 Task: Search one way flight ticket for 5 adults, 2 children, 1 infant in seat and 1 infant on lap in economy from Provo: Provo Municipal Airport to Laramie: Laramie Regional Airport on 8-3-2023. Number of bags: 10 checked bags. Price is upto 73000. Outbound departure time preference is 10:30.
Action: Mouse moved to (319, 127)
Screenshot: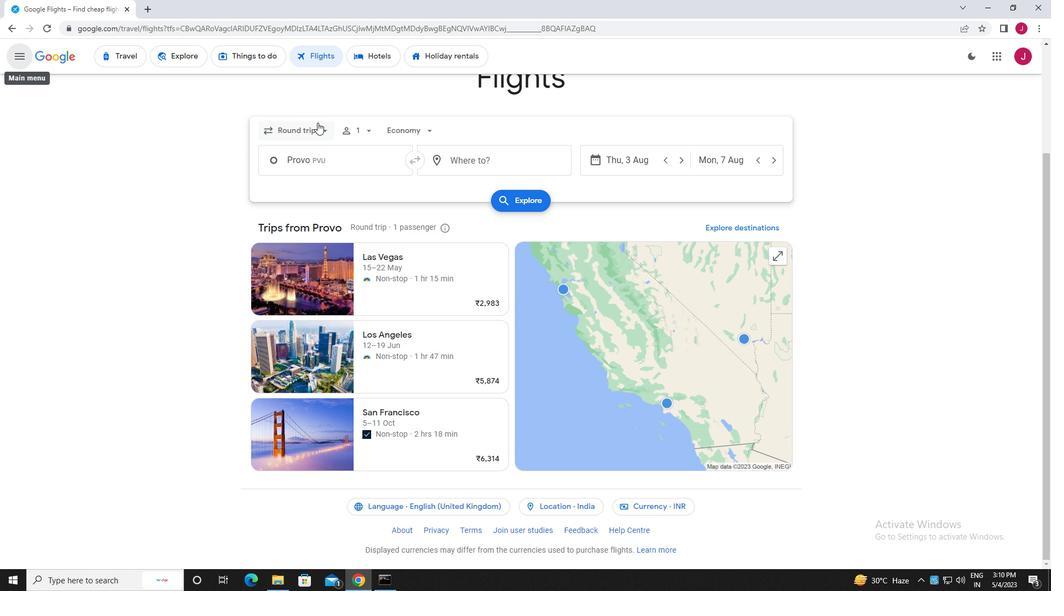 
Action: Mouse pressed left at (319, 127)
Screenshot: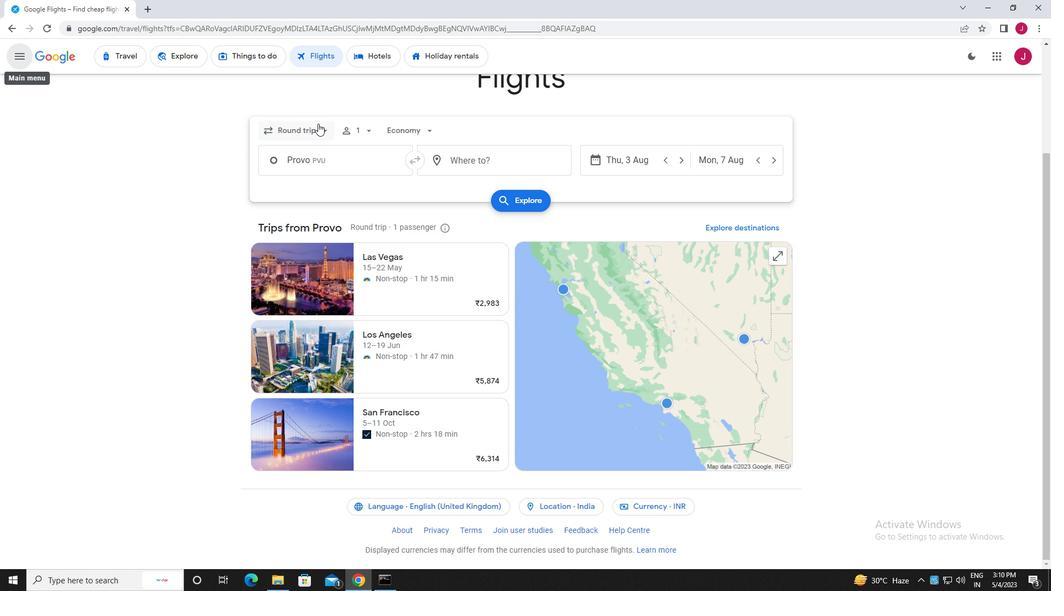 
Action: Mouse moved to (320, 180)
Screenshot: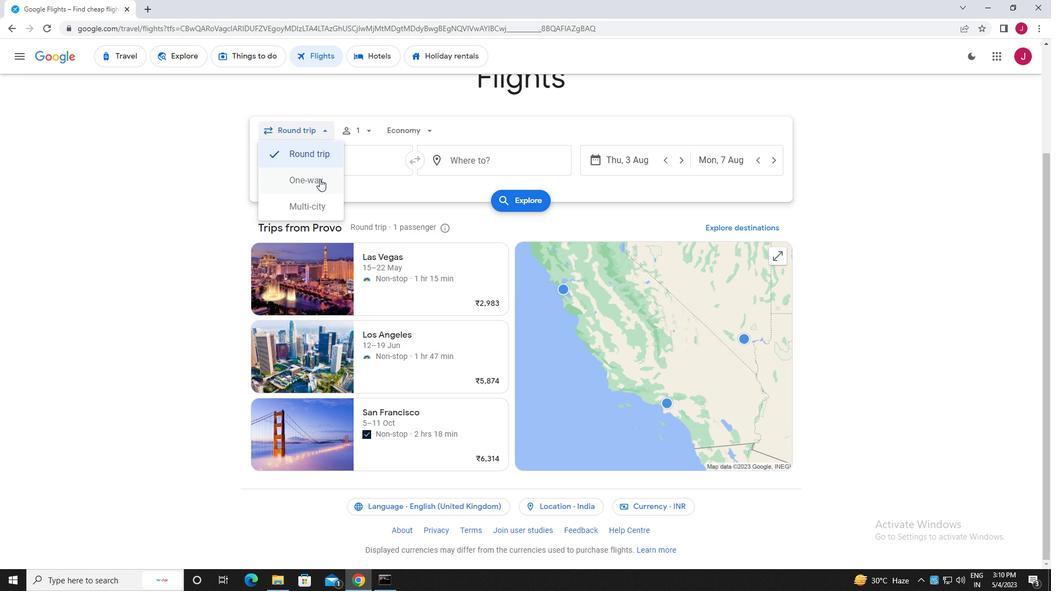 
Action: Mouse pressed left at (320, 180)
Screenshot: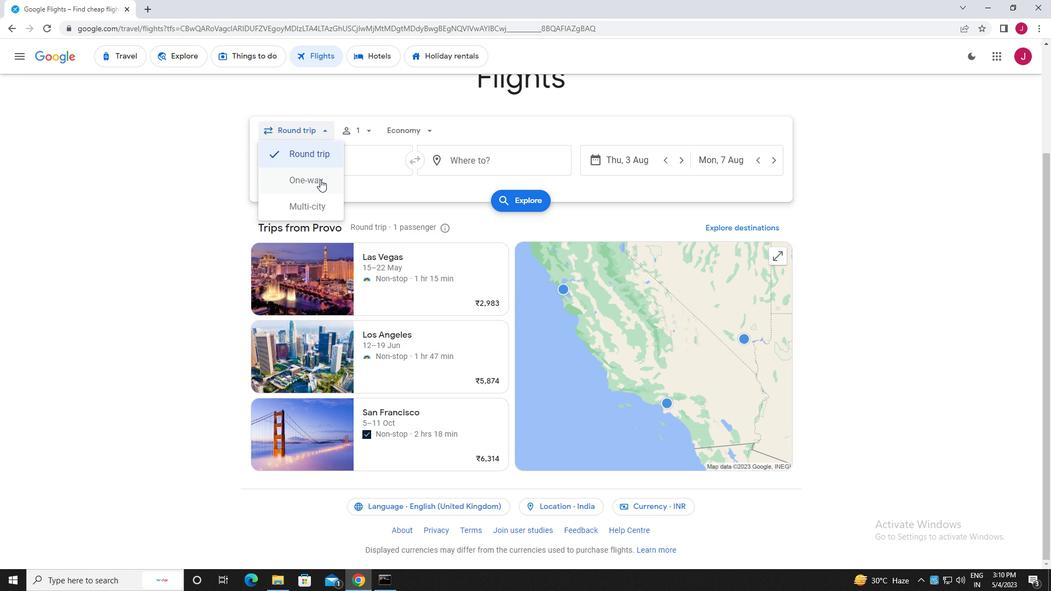 
Action: Mouse moved to (360, 133)
Screenshot: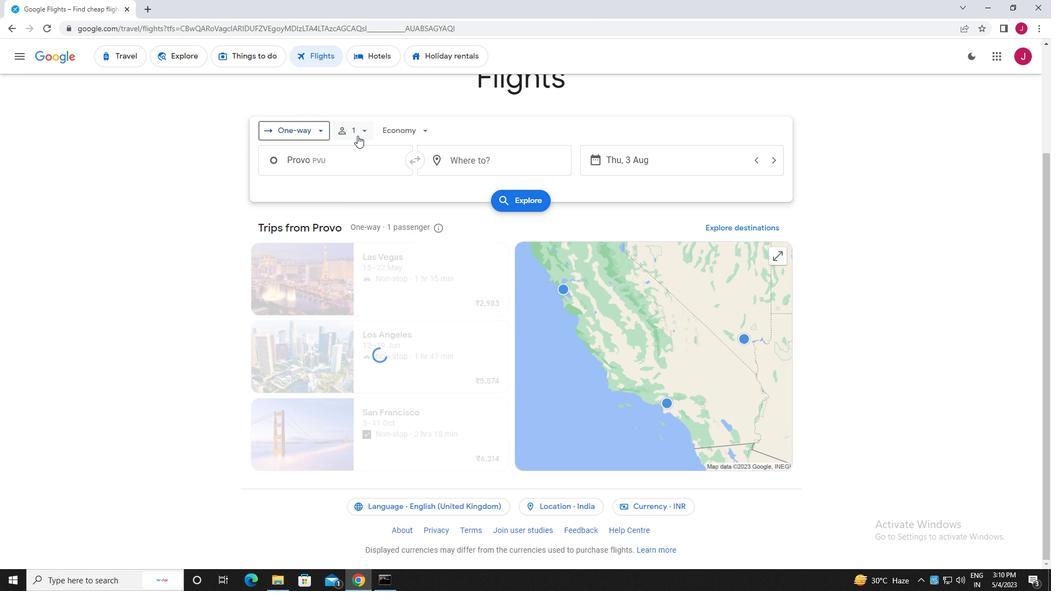 
Action: Mouse pressed left at (360, 133)
Screenshot: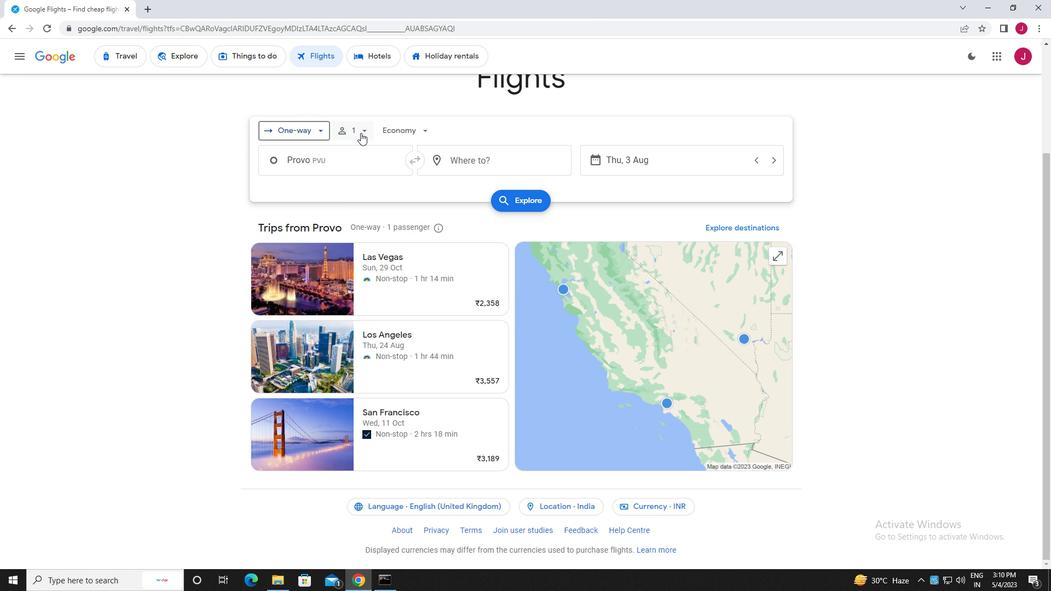 
Action: Mouse moved to (452, 156)
Screenshot: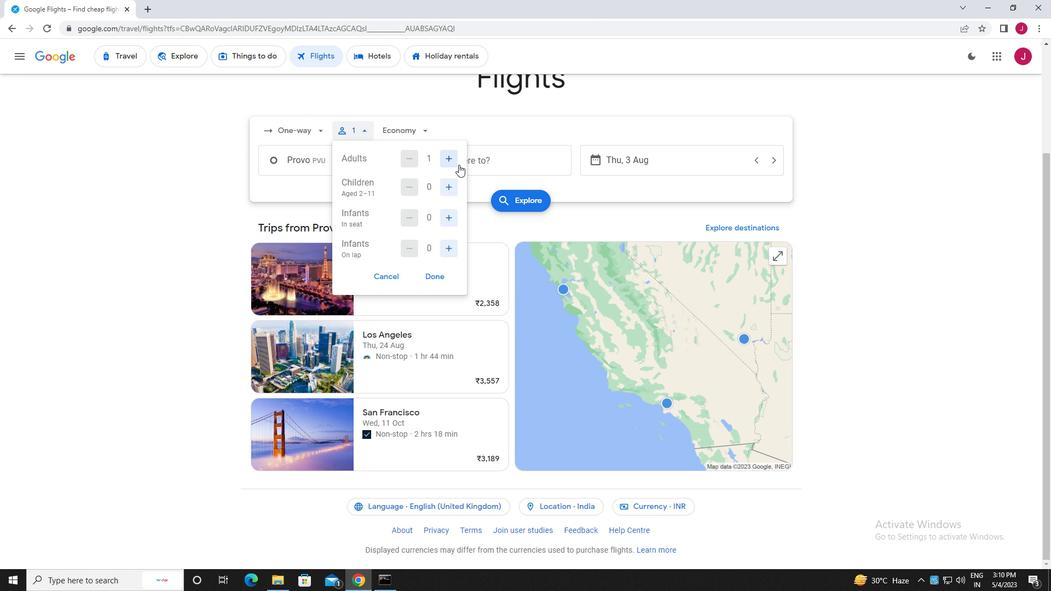 
Action: Mouse pressed left at (452, 156)
Screenshot: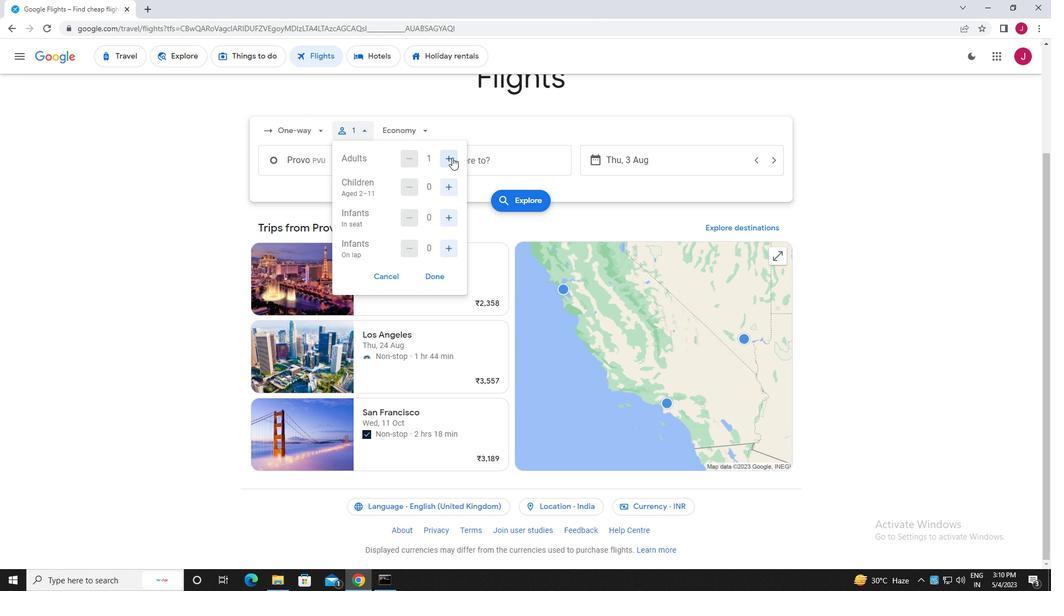 
Action: Mouse pressed left at (452, 156)
Screenshot: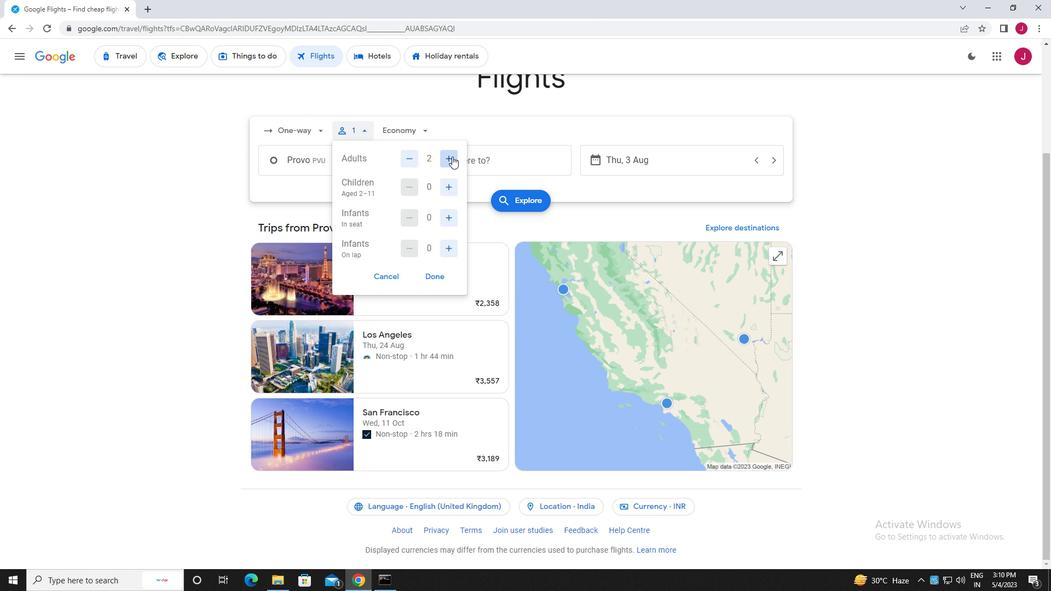 
Action: Mouse pressed left at (452, 156)
Screenshot: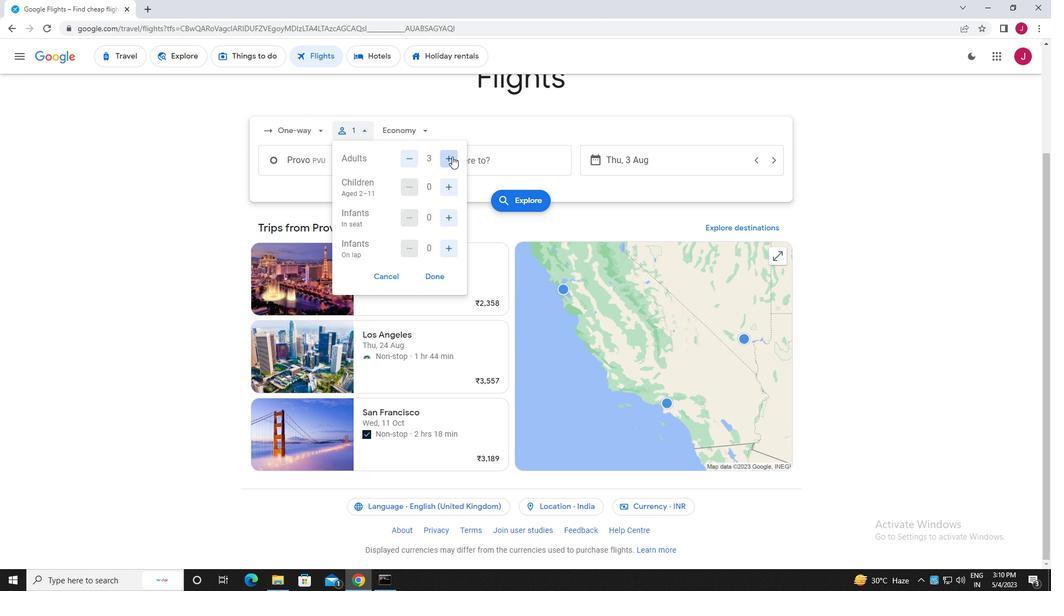 
Action: Mouse pressed left at (452, 156)
Screenshot: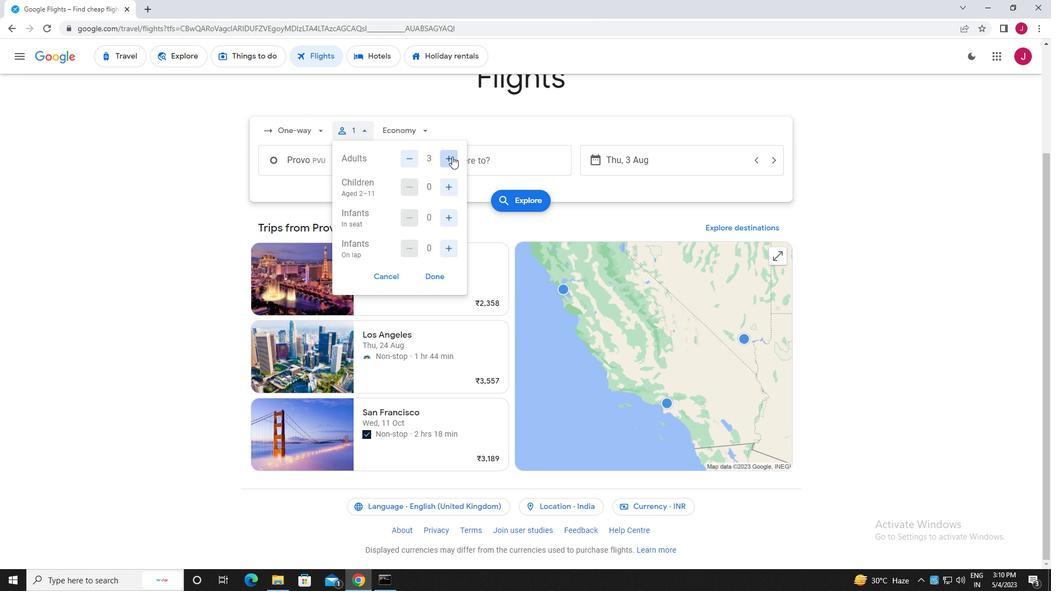 
Action: Mouse moved to (449, 189)
Screenshot: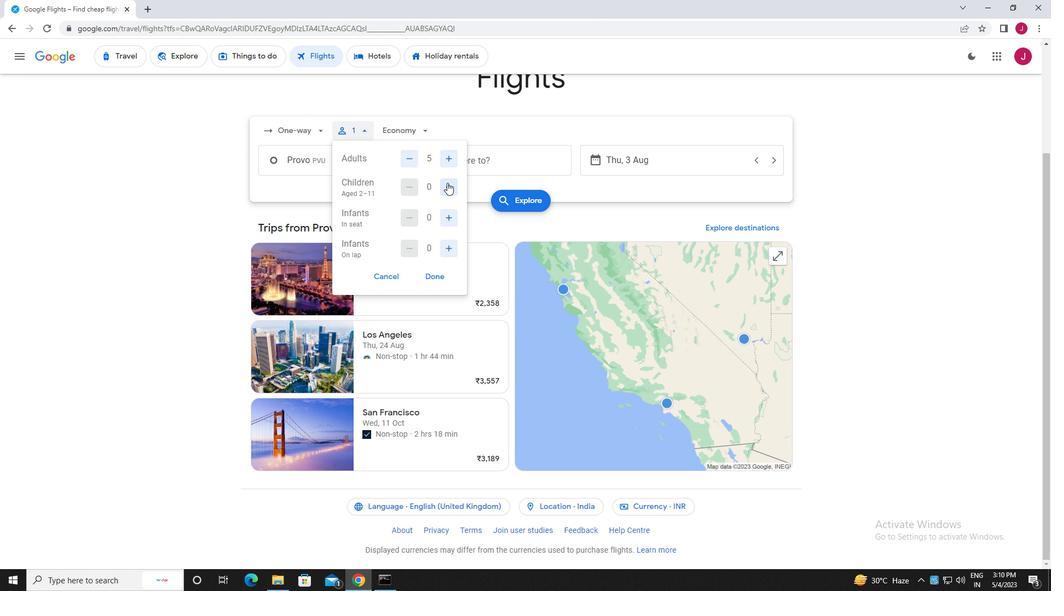 
Action: Mouse pressed left at (449, 189)
Screenshot: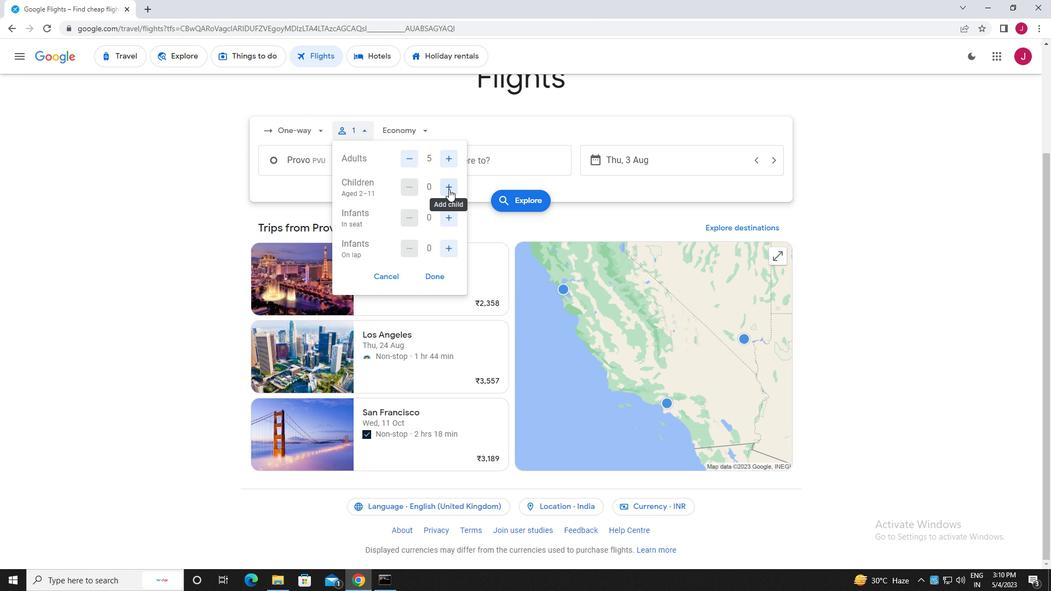 
Action: Mouse pressed left at (449, 189)
Screenshot: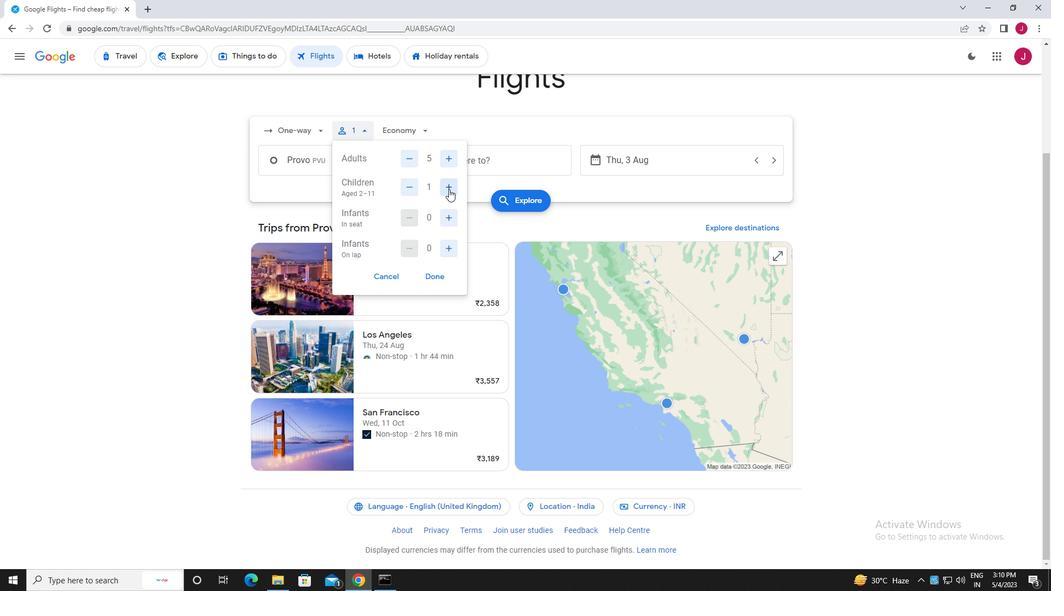 
Action: Mouse moved to (448, 220)
Screenshot: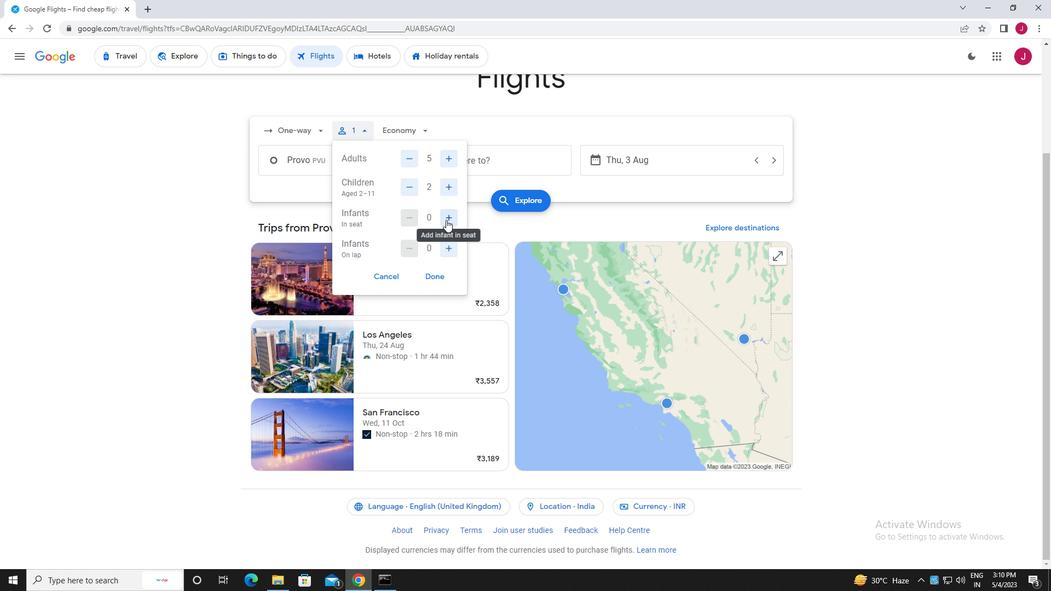 
Action: Mouse pressed left at (448, 220)
Screenshot: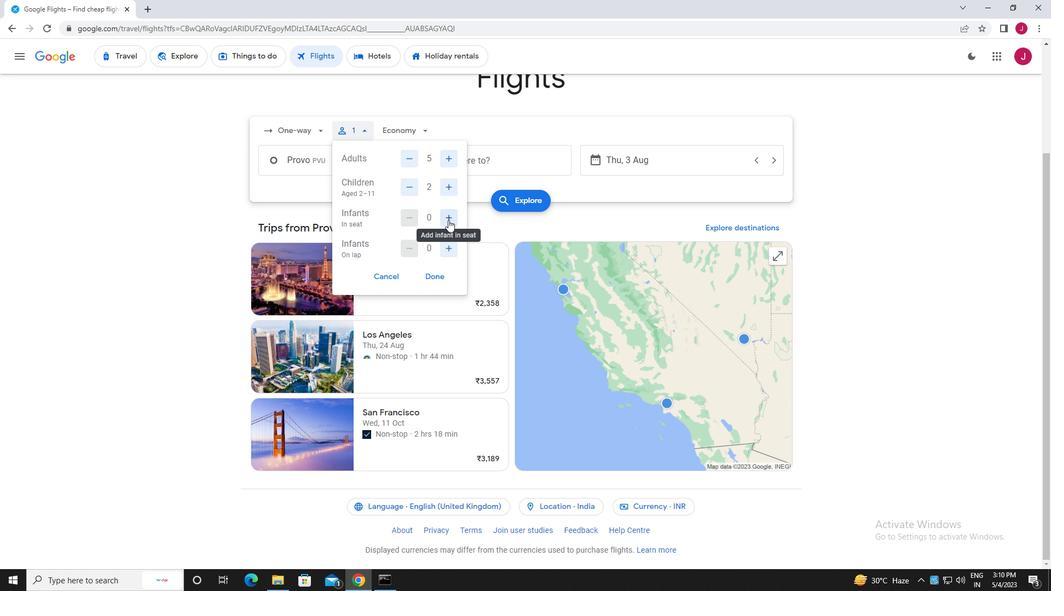 
Action: Mouse moved to (449, 249)
Screenshot: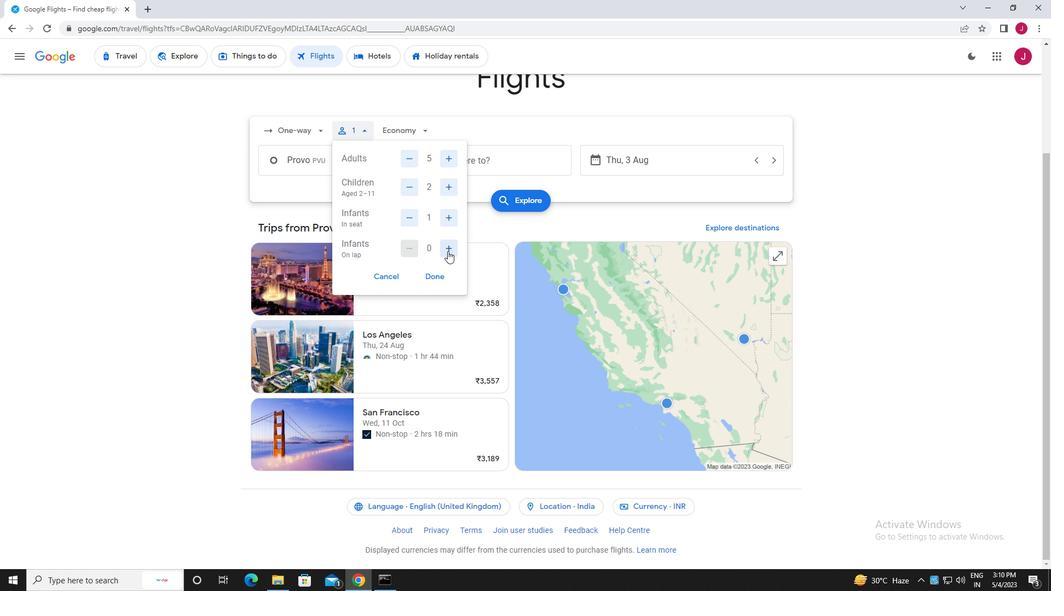 
Action: Mouse pressed left at (449, 249)
Screenshot: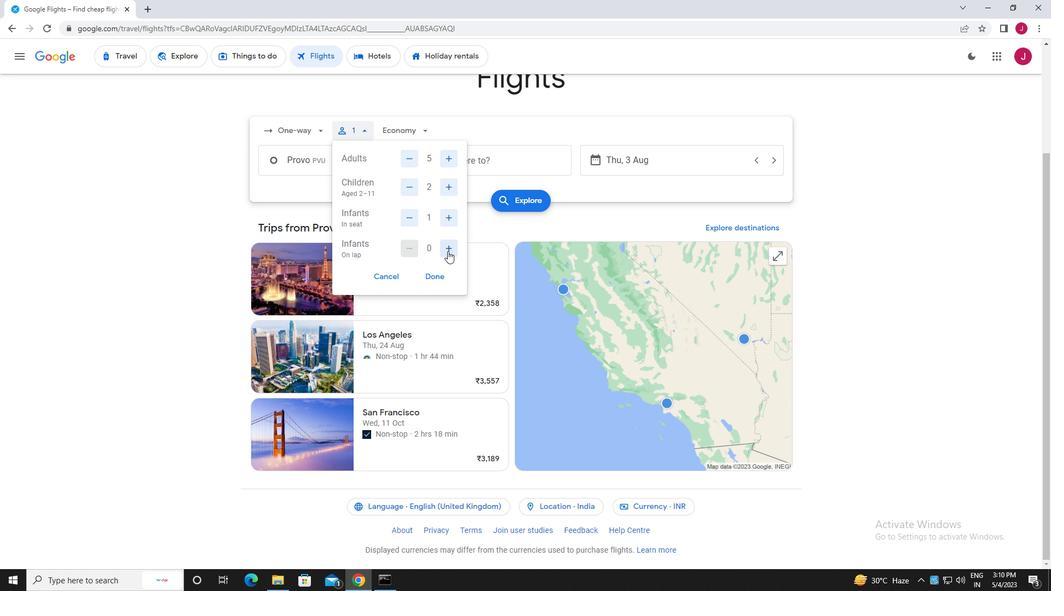 
Action: Mouse moved to (434, 277)
Screenshot: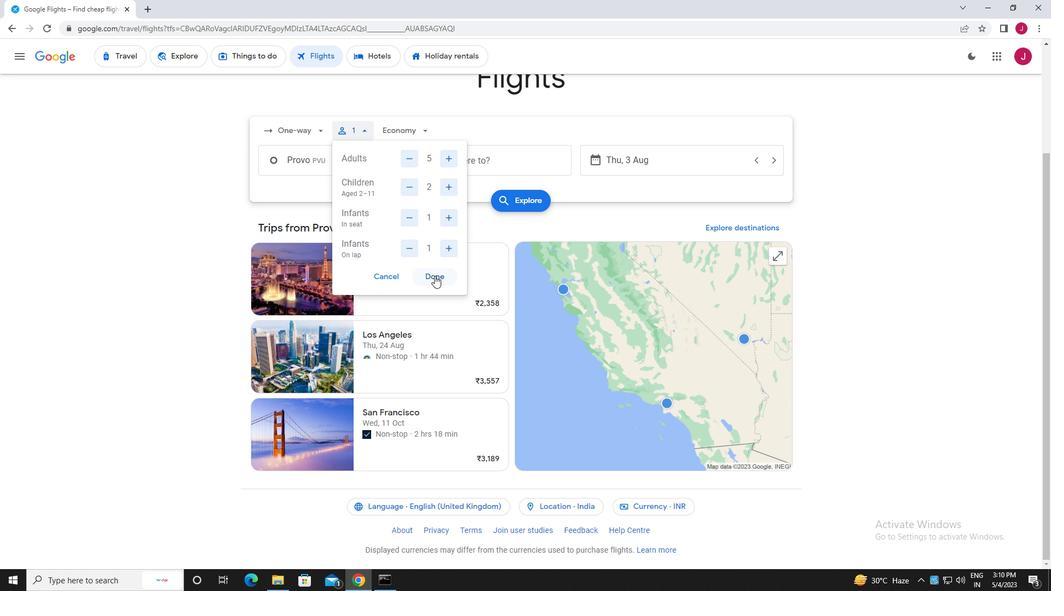 
Action: Mouse pressed left at (434, 277)
Screenshot: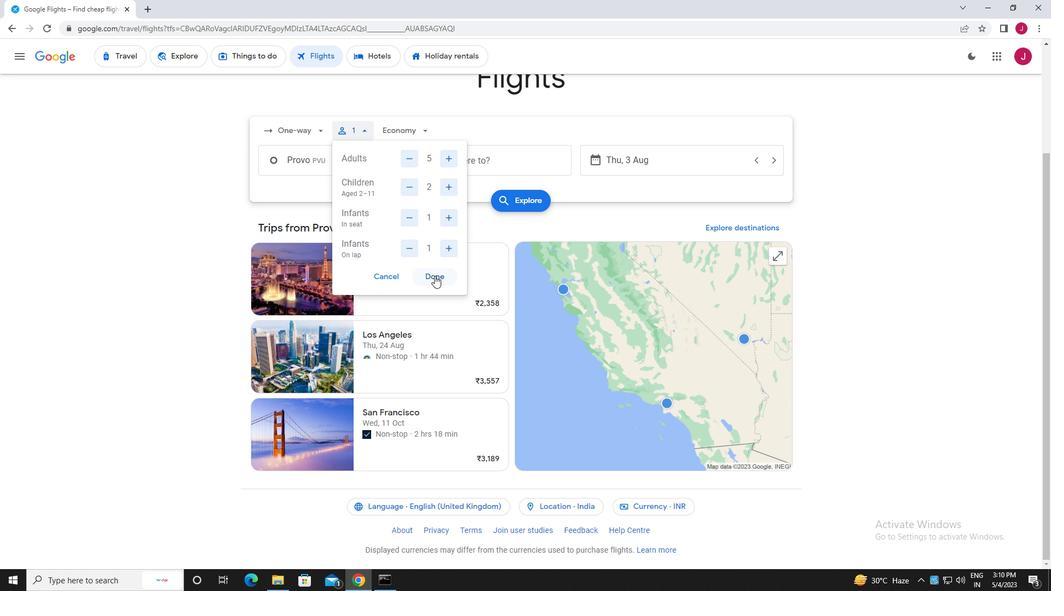 
Action: Mouse moved to (421, 130)
Screenshot: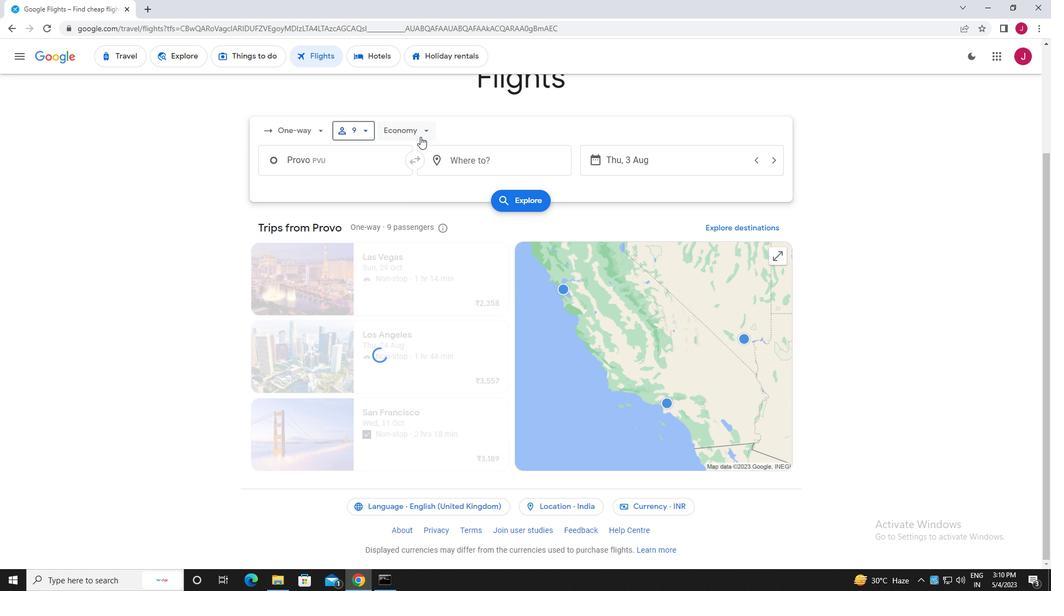 
Action: Mouse pressed left at (421, 130)
Screenshot: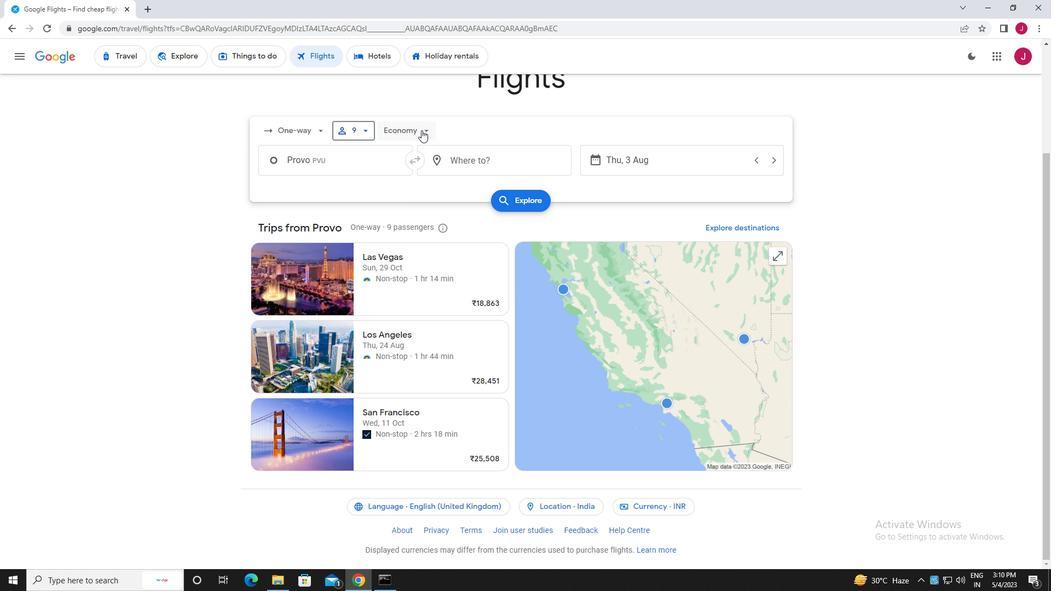 
Action: Mouse moved to (432, 159)
Screenshot: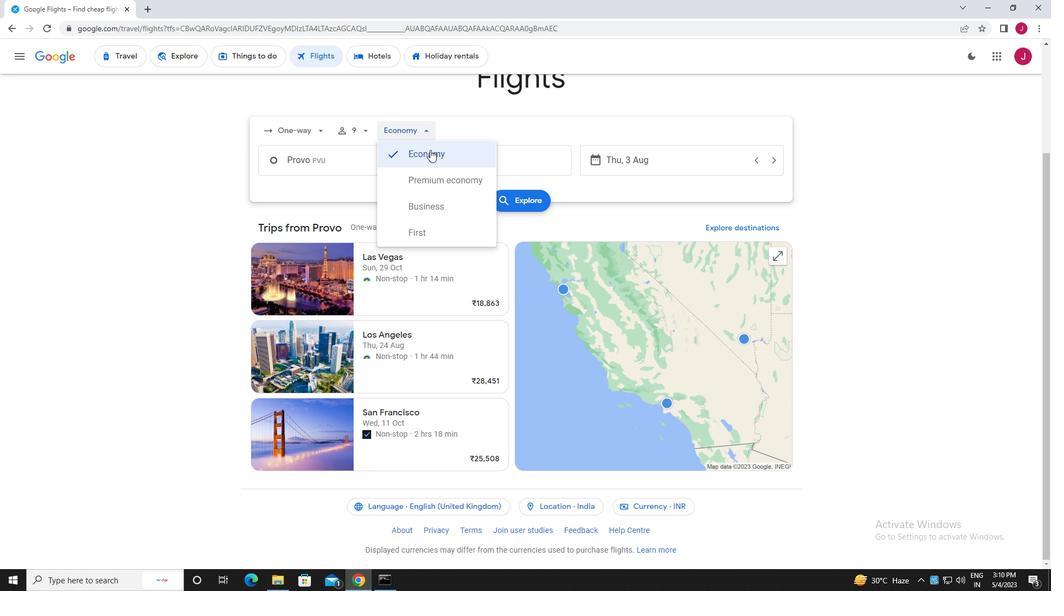 
Action: Mouse pressed left at (432, 159)
Screenshot: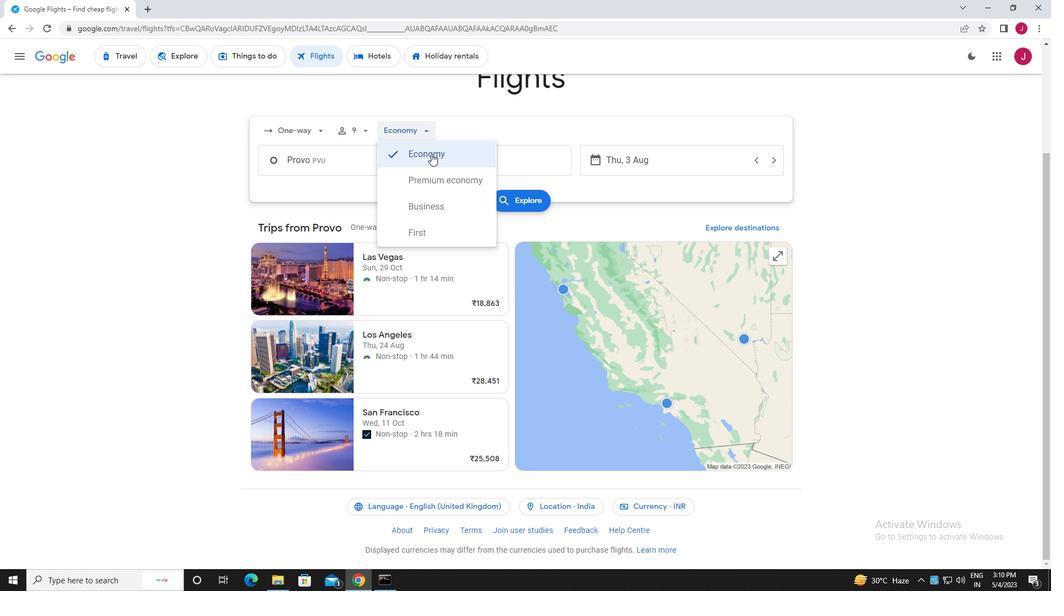 
Action: Mouse moved to (350, 166)
Screenshot: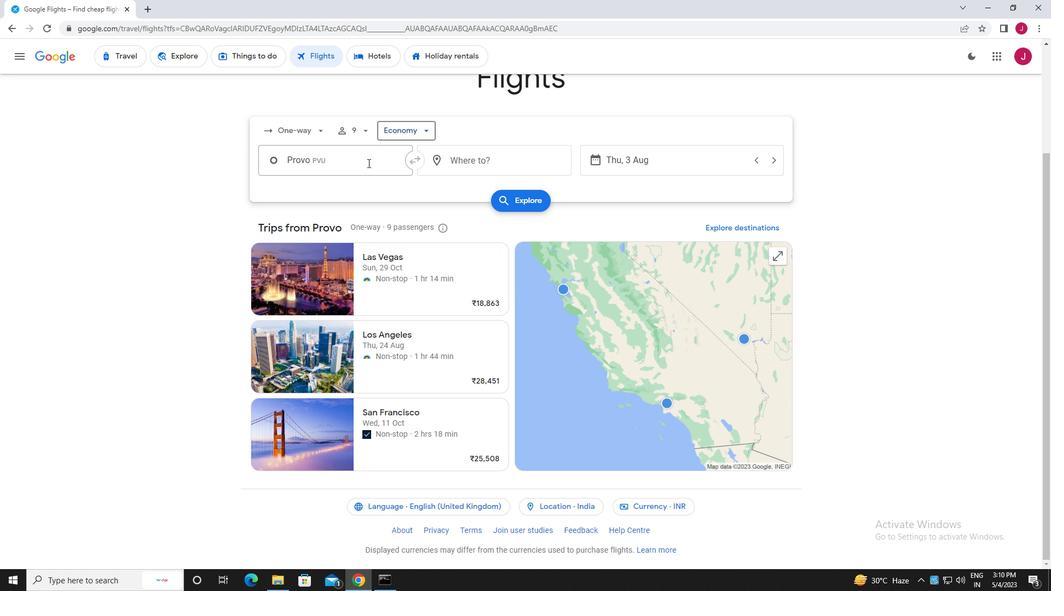 
Action: Mouse pressed left at (350, 166)
Screenshot: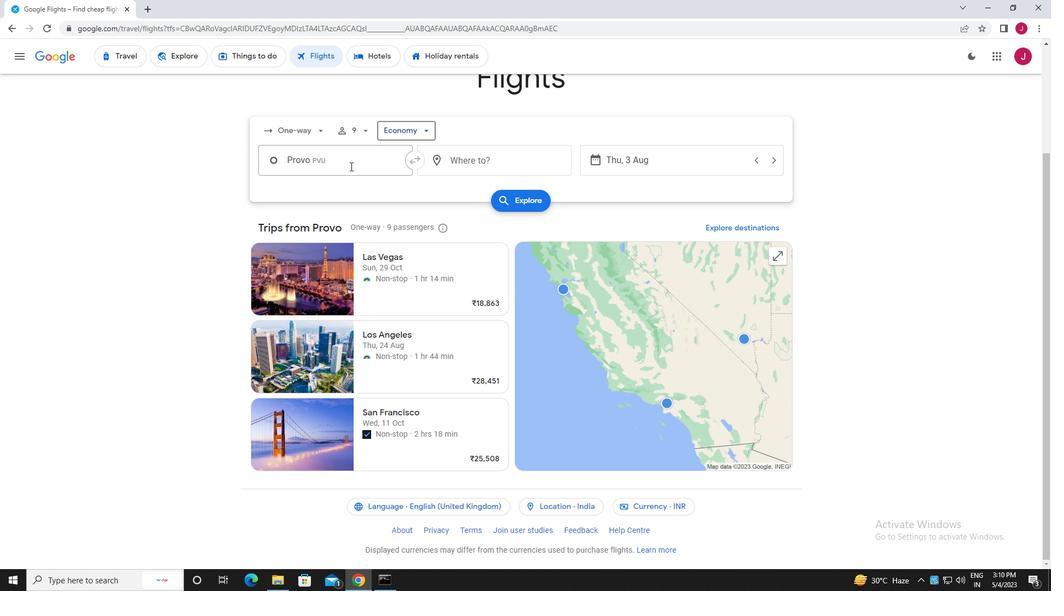 
Action: Mouse moved to (355, 165)
Screenshot: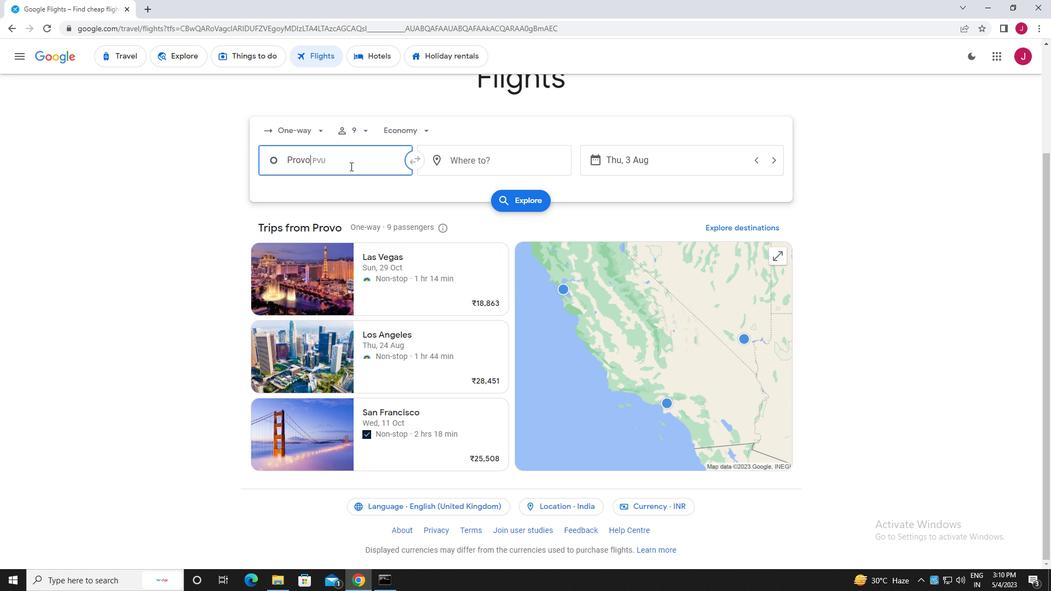 
Action: Key pressed provo
Screenshot: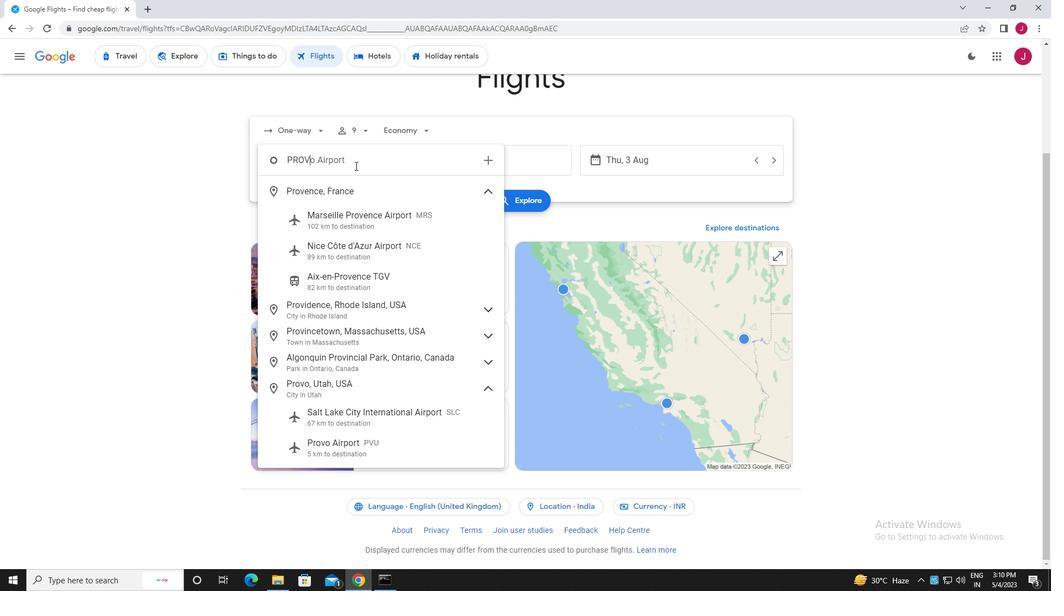 
Action: Mouse moved to (376, 245)
Screenshot: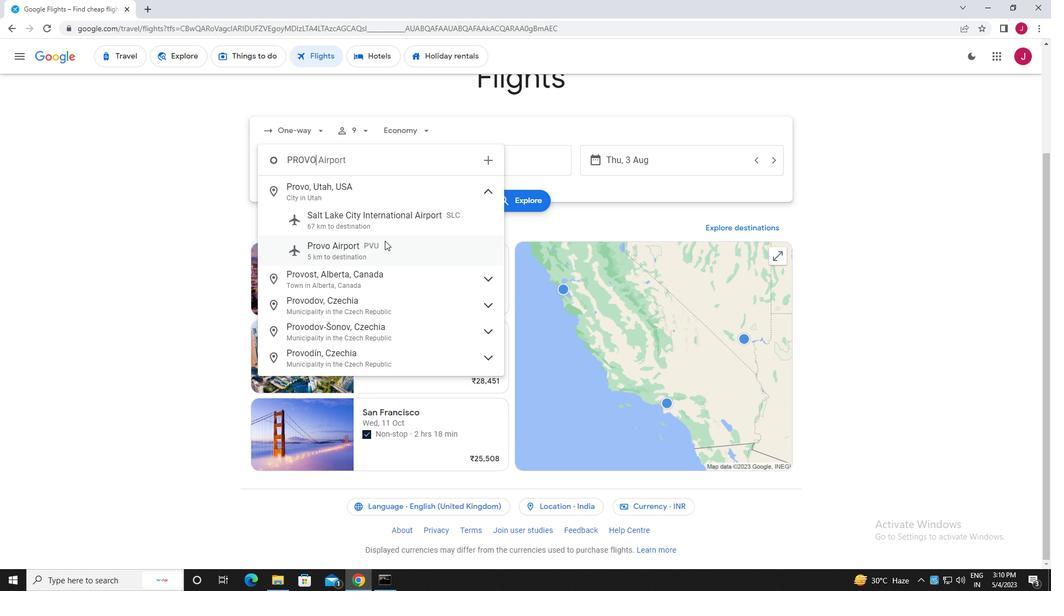 
Action: Mouse pressed left at (376, 245)
Screenshot: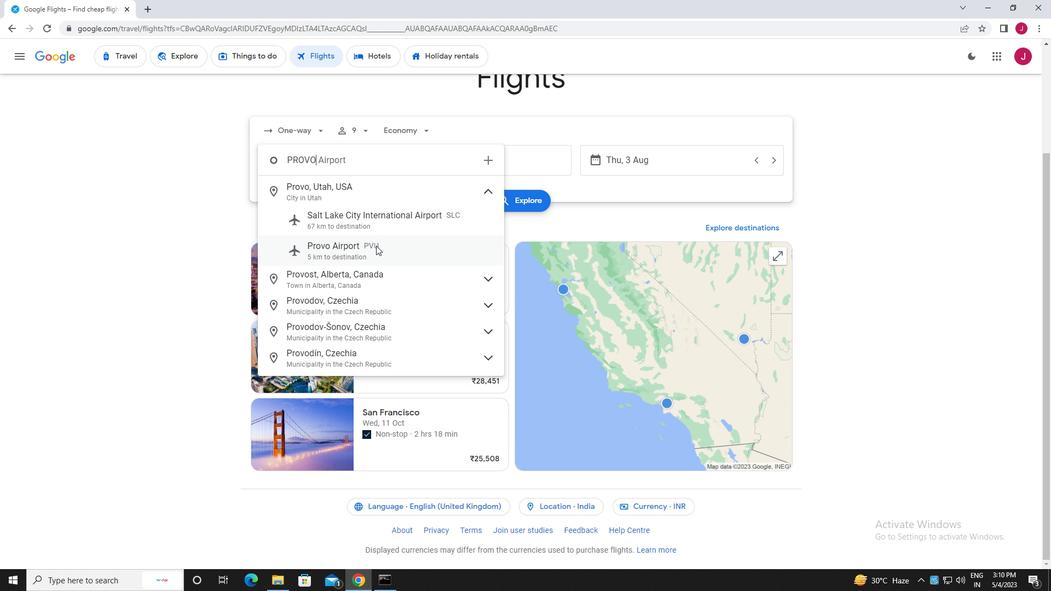 
Action: Mouse moved to (494, 165)
Screenshot: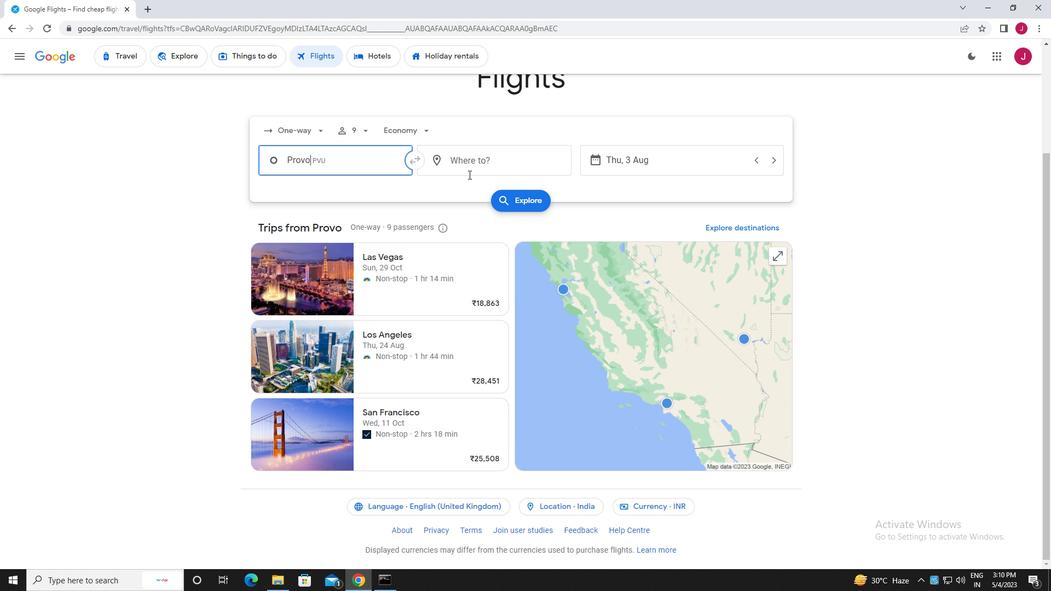 
Action: Mouse pressed left at (494, 165)
Screenshot: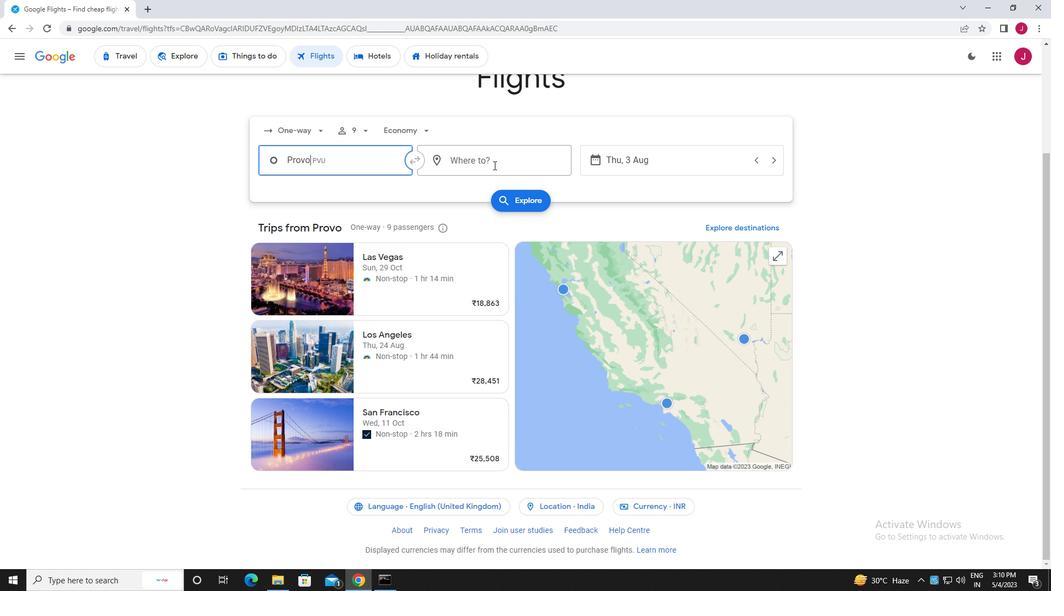 
Action: Mouse moved to (494, 165)
Screenshot: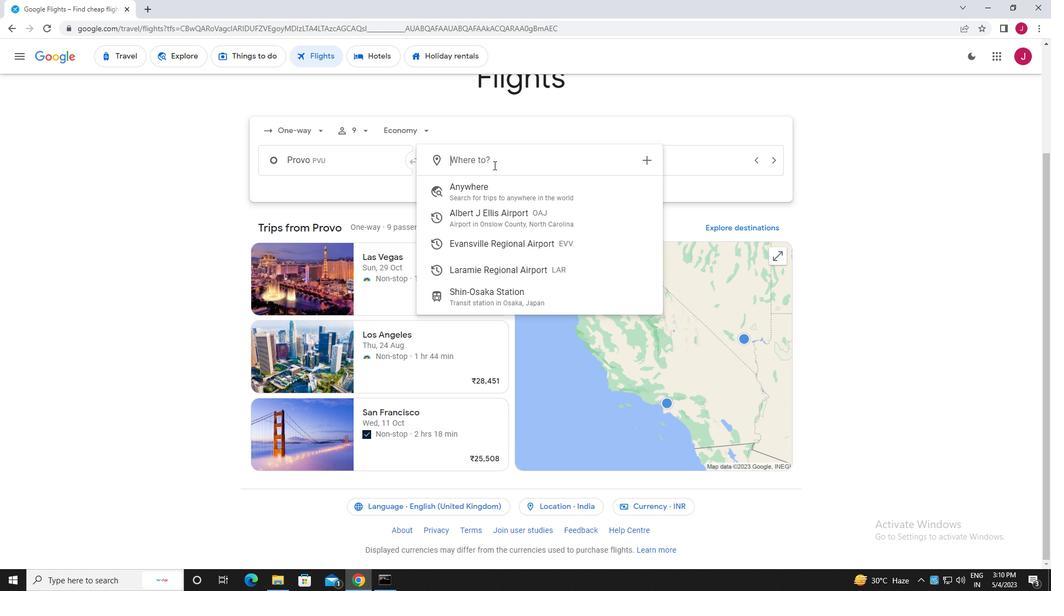 
Action: Key pressed laram
Screenshot: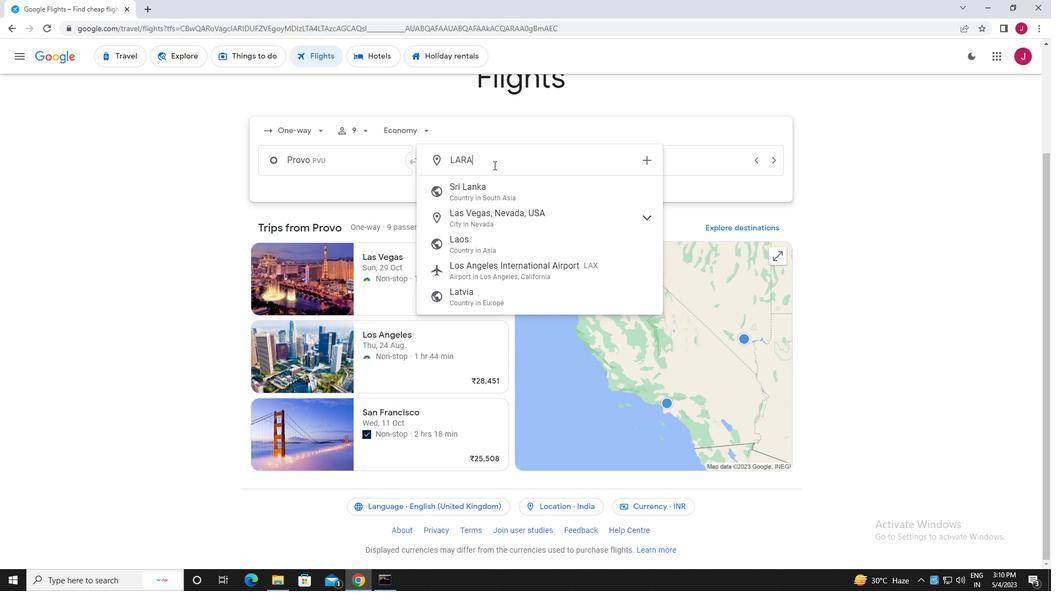 
Action: Mouse moved to (503, 259)
Screenshot: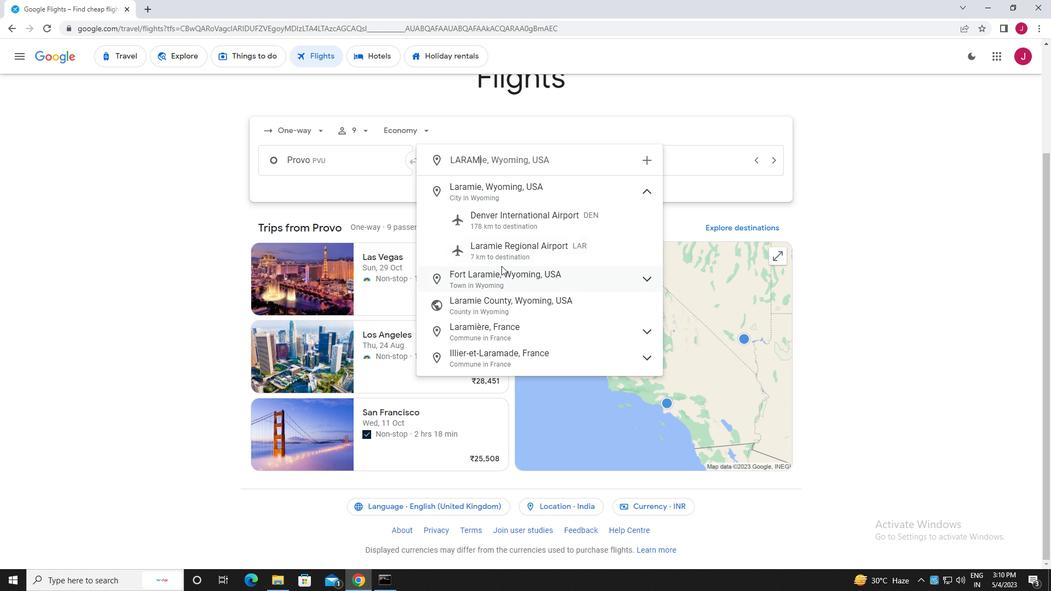 
Action: Mouse pressed left at (503, 259)
Screenshot: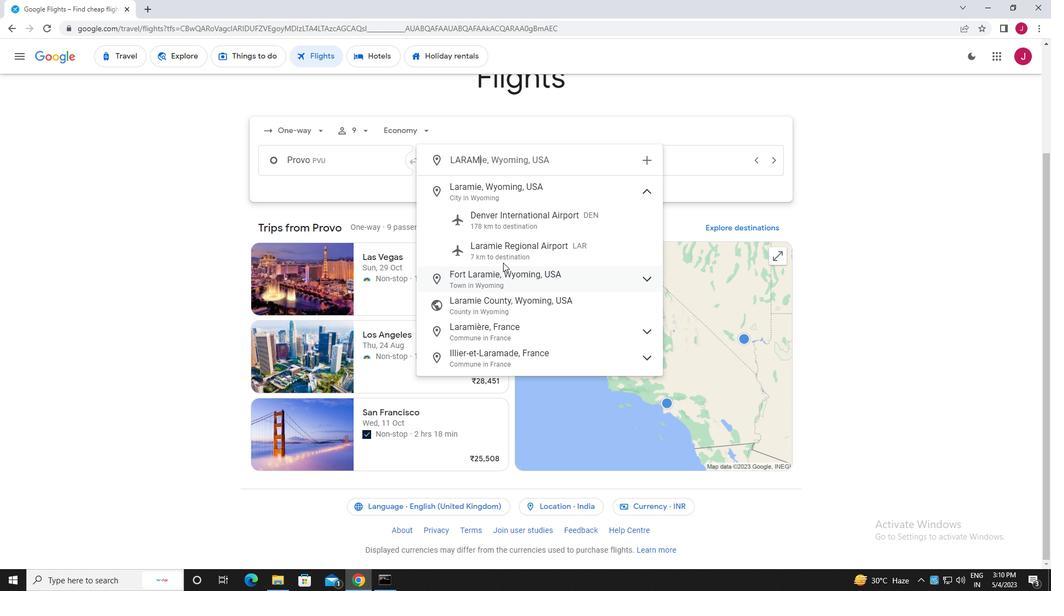 
Action: Mouse moved to (640, 159)
Screenshot: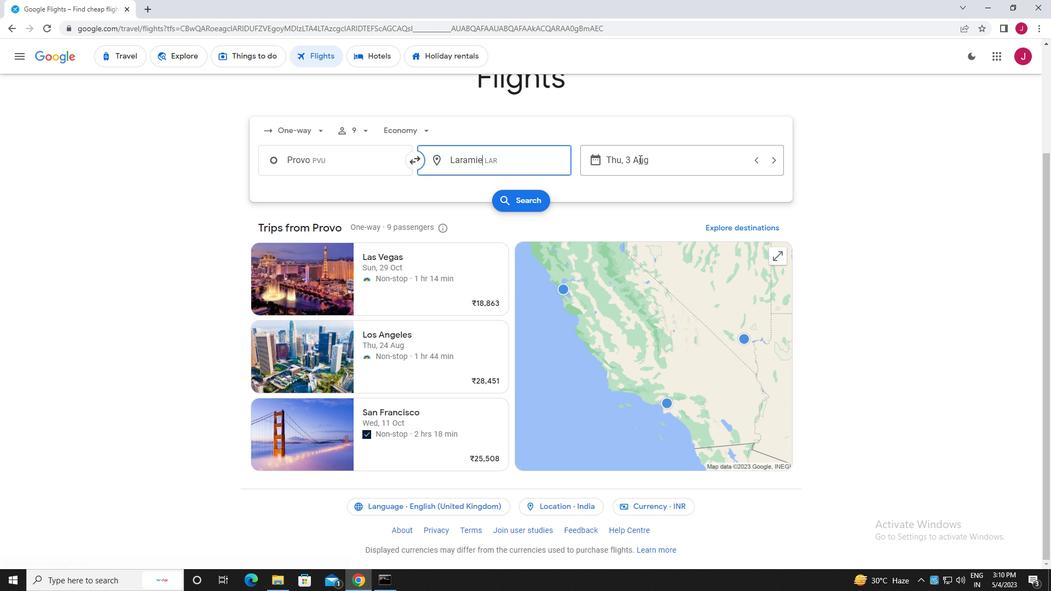 
Action: Mouse pressed left at (640, 159)
Screenshot: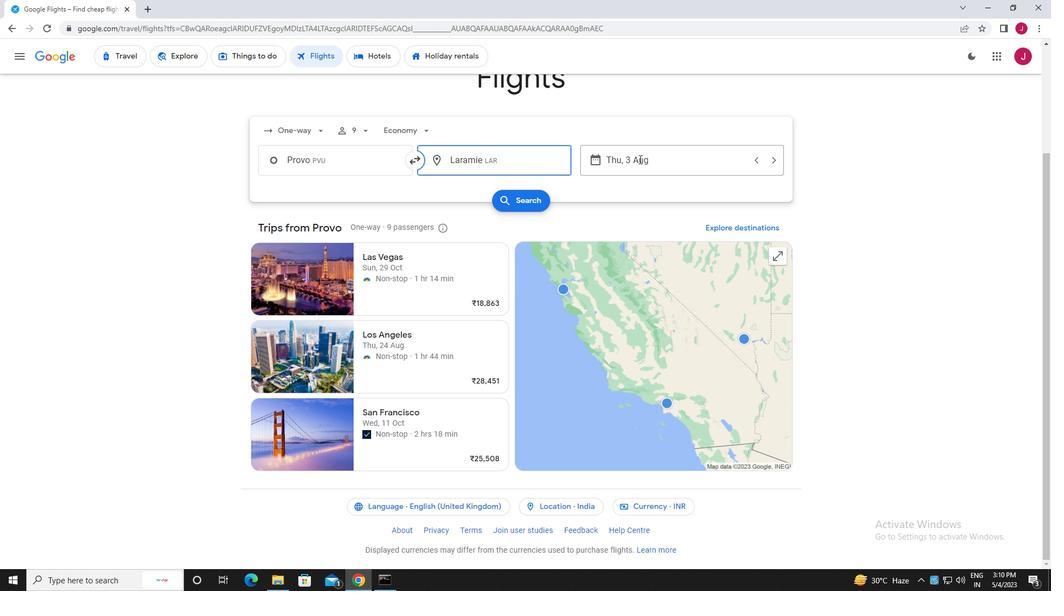 
Action: Mouse moved to (497, 244)
Screenshot: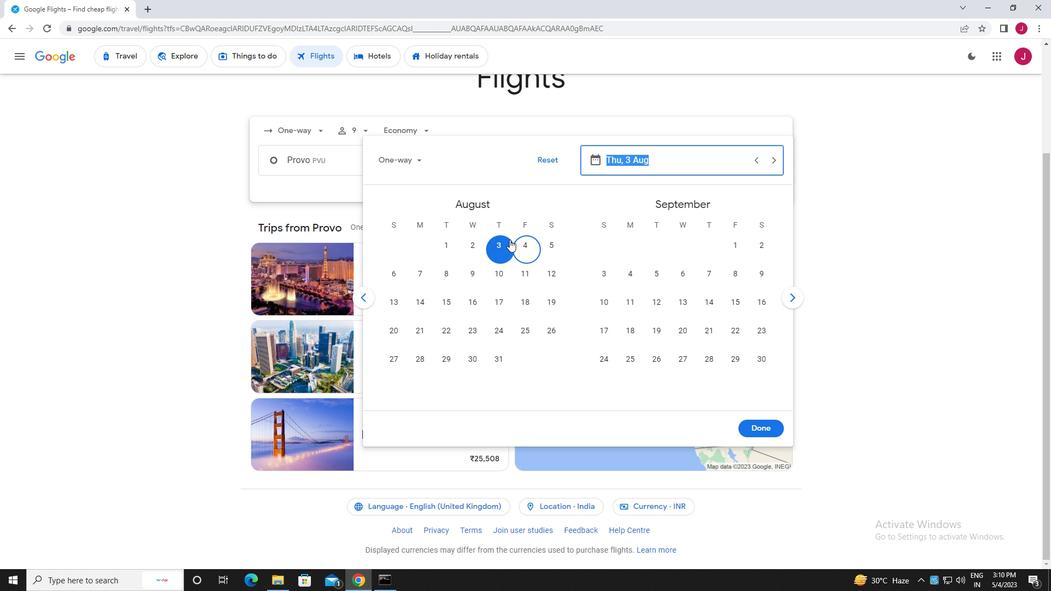 
Action: Mouse pressed left at (497, 244)
Screenshot: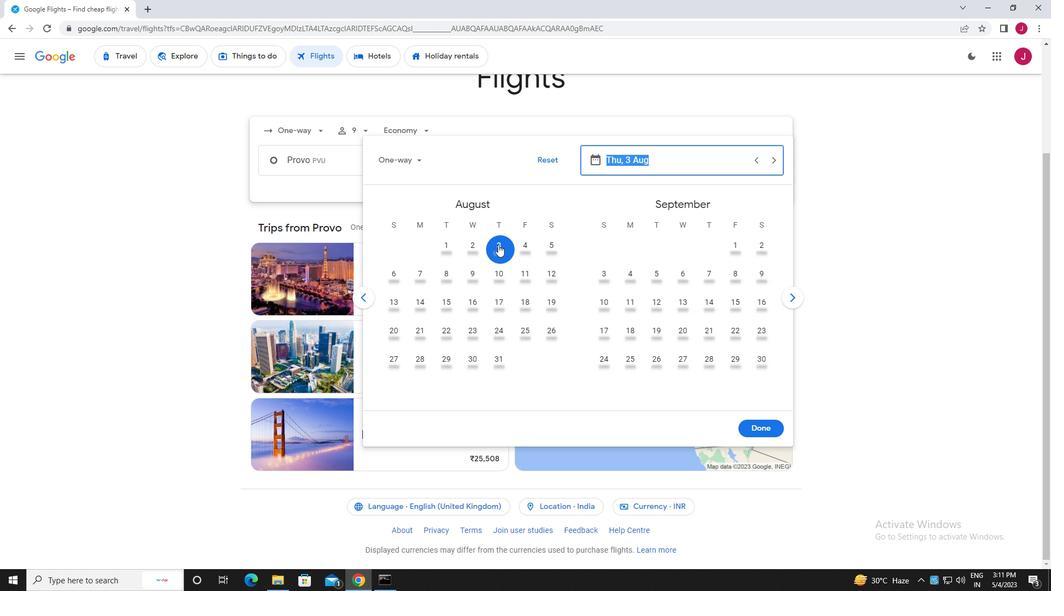 
Action: Mouse moved to (765, 425)
Screenshot: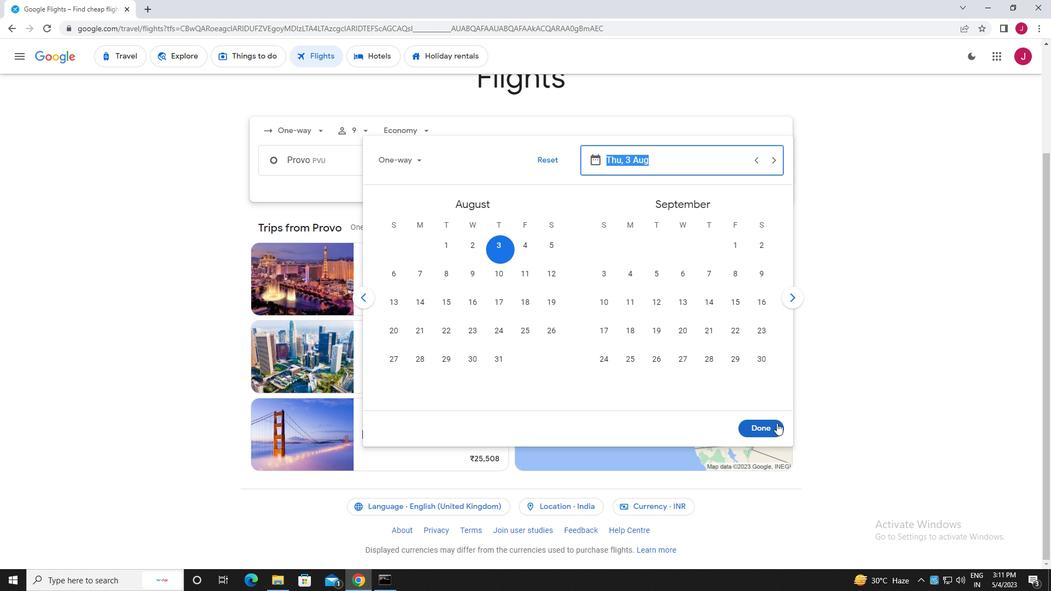 
Action: Mouse pressed left at (765, 425)
Screenshot: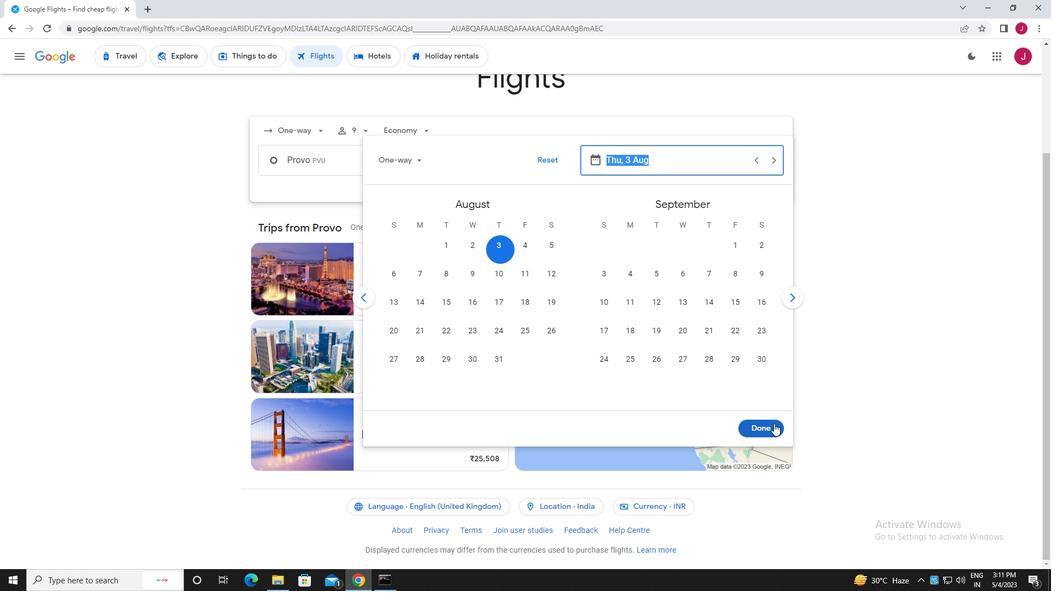 
Action: Mouse moved to (525, 197)
Screenshot: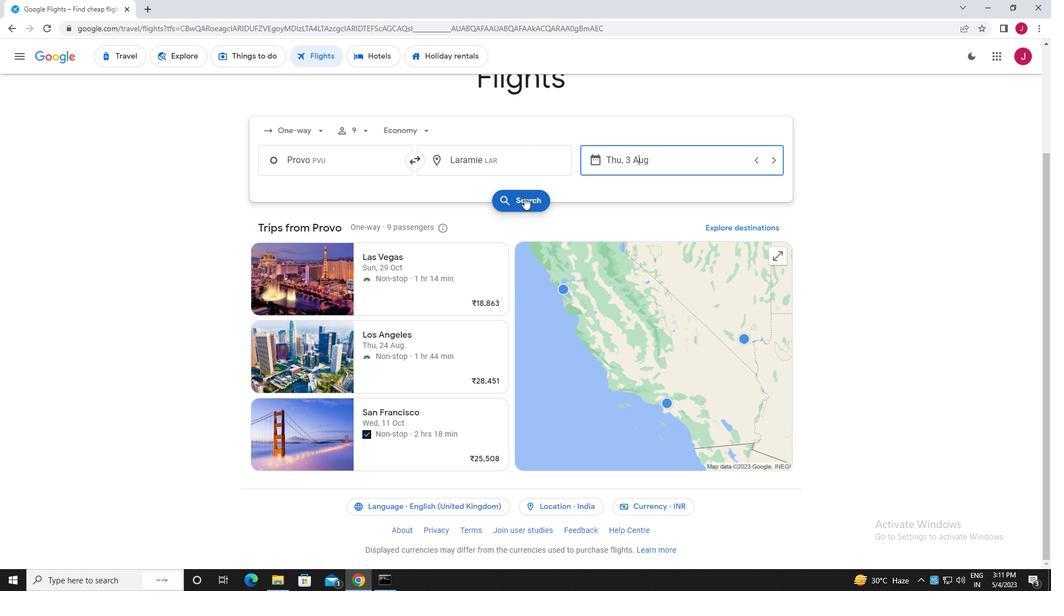 
Action: Mouse pressed left at (525, 197)
Screenshot: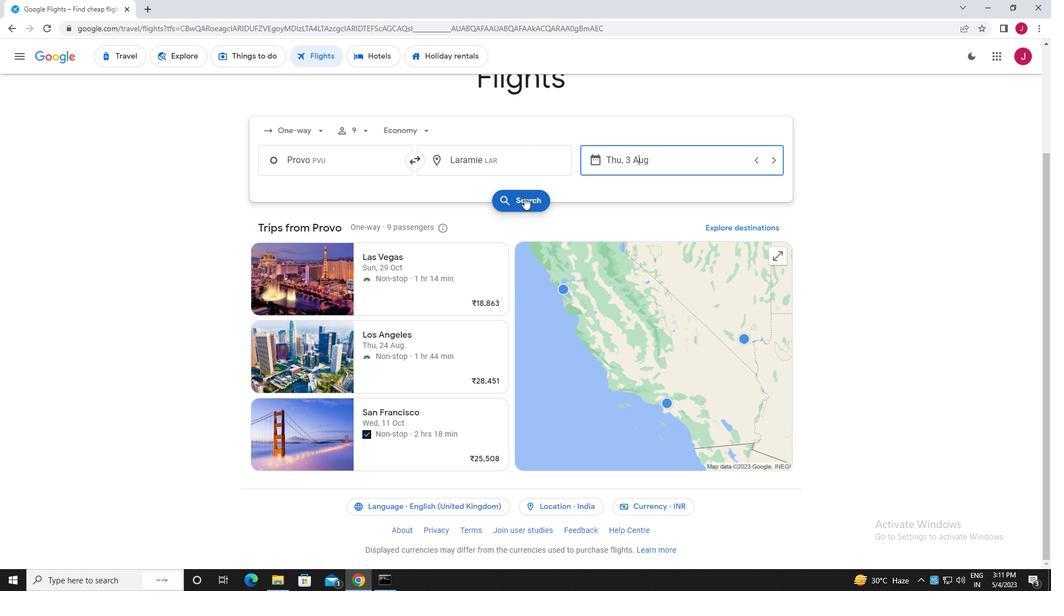 
Action: Mouse moved to (270, 153)
Screenshot: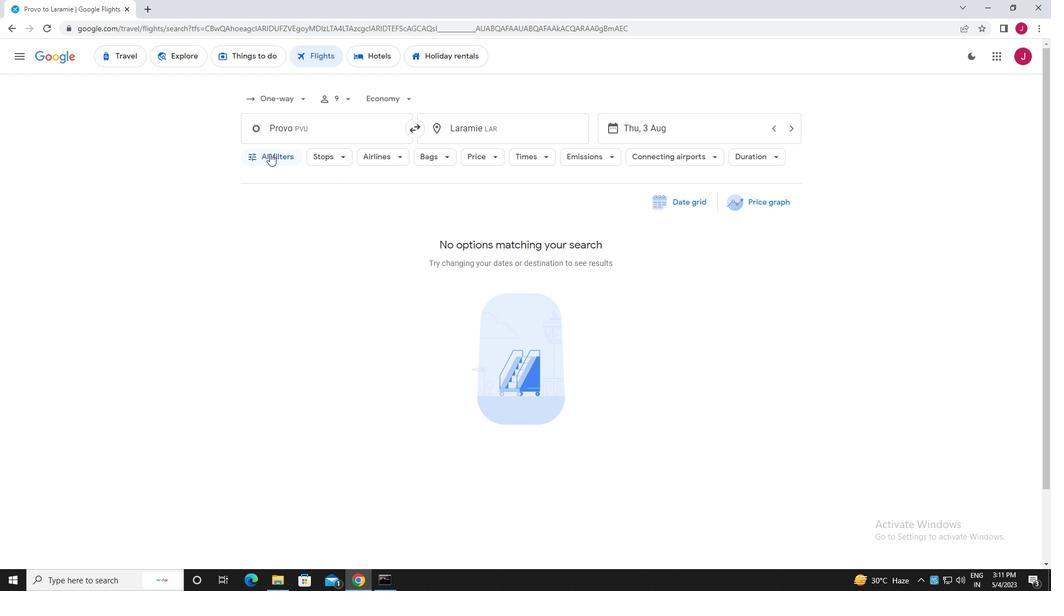 
Action: Mouse pressed left at (270, 153)
Screenshot: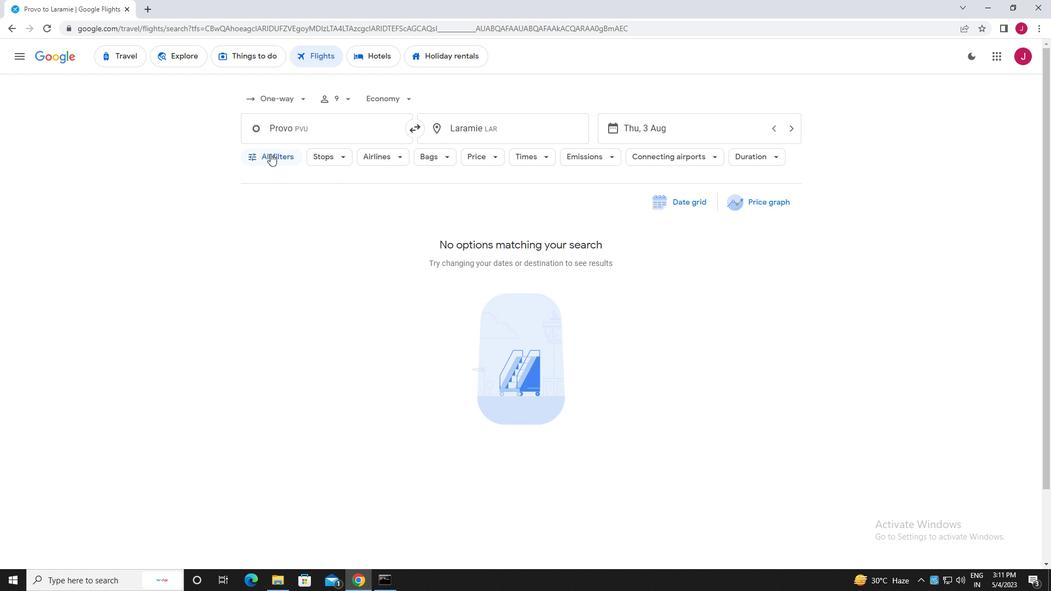 
Action: Mouse moved to (328, 205)
Screenshot: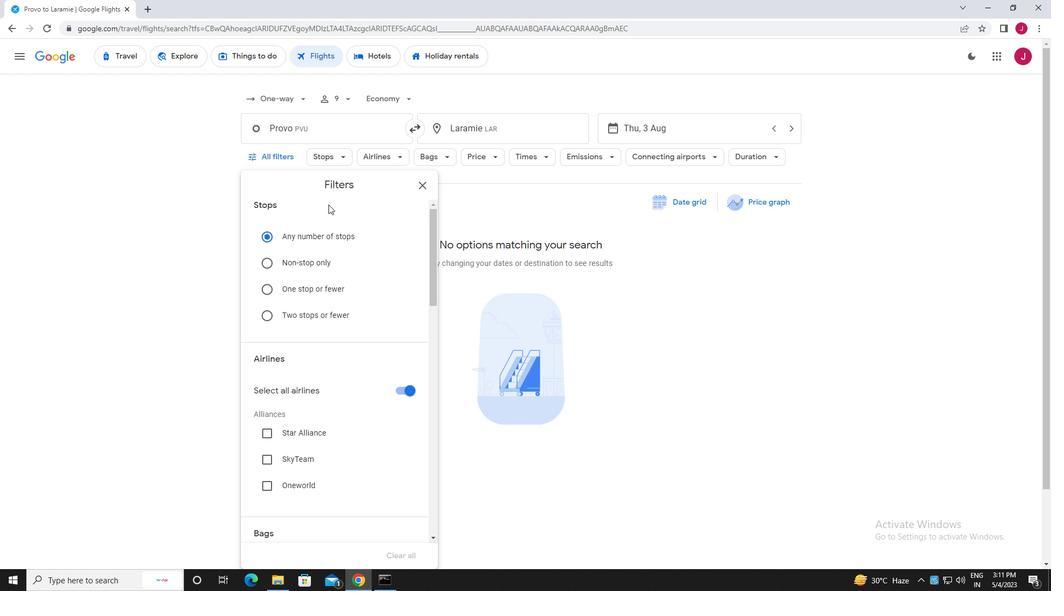 
Action: Mouse scrolled (328, 204) with delta (0, 0)
Screenshot: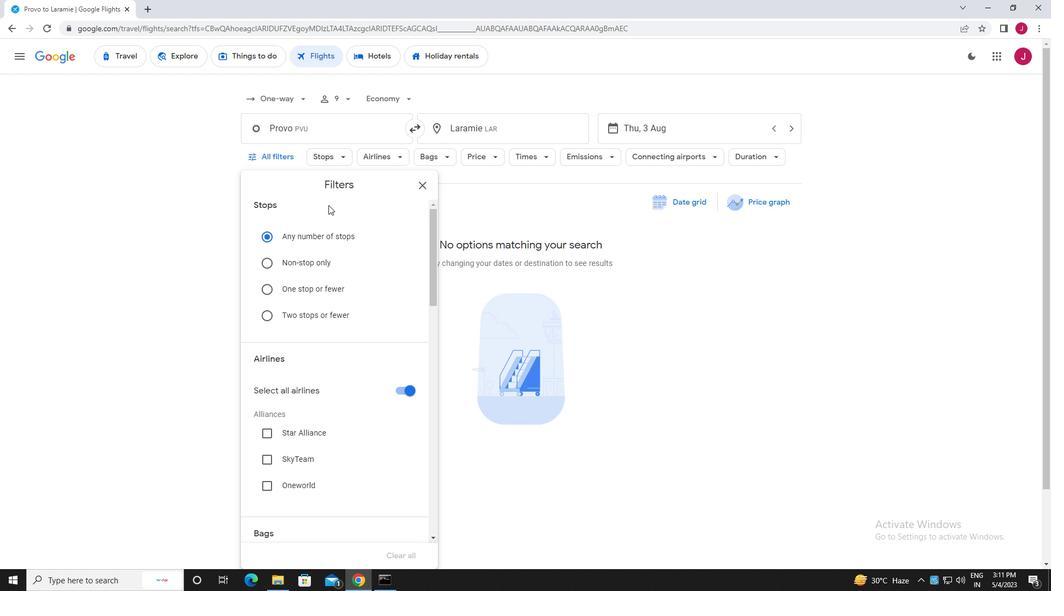 
Action: Mouse scrolled (328, 204) with delta (0, 0)
Screenshot: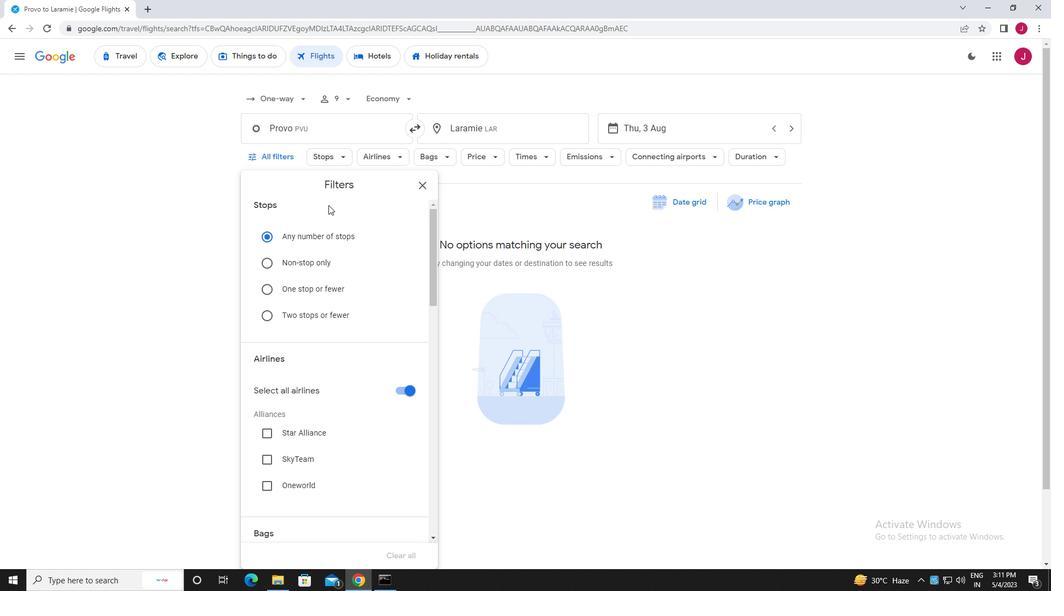 
Action: Mouse scrolled (328, 204) with delta (0, 0)
Screenshot: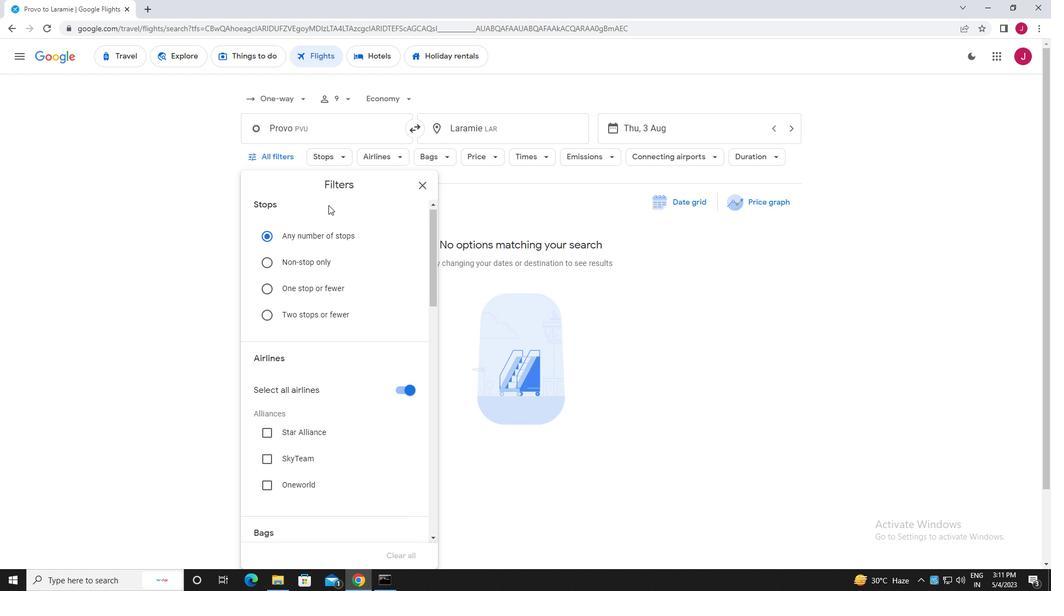 
Action: Mouse moved to (399, 227)
Screenshot: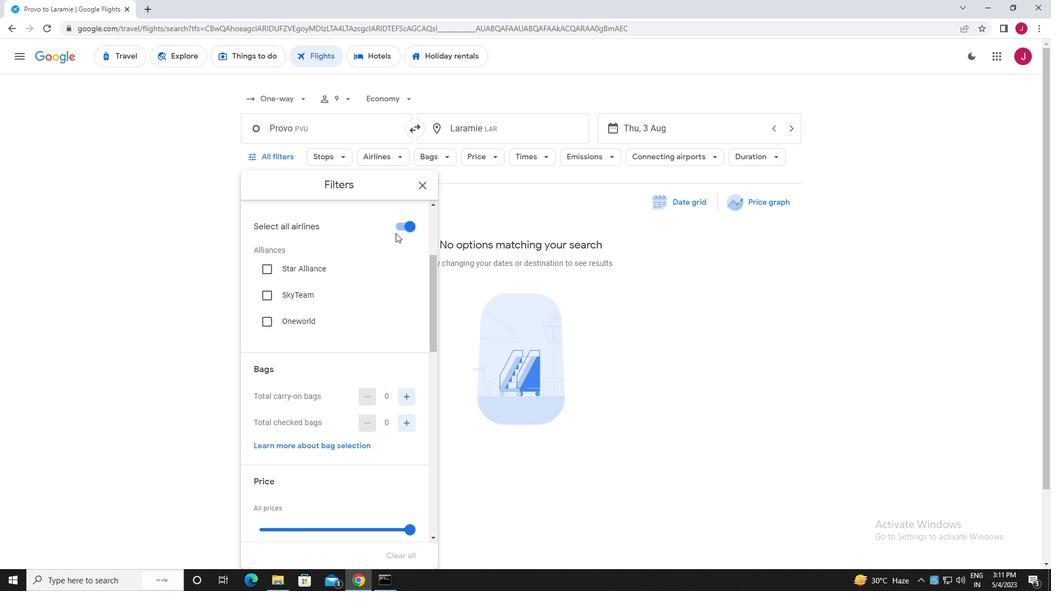 
Action: Mouse pressed left at (399, 227)
Screenshot: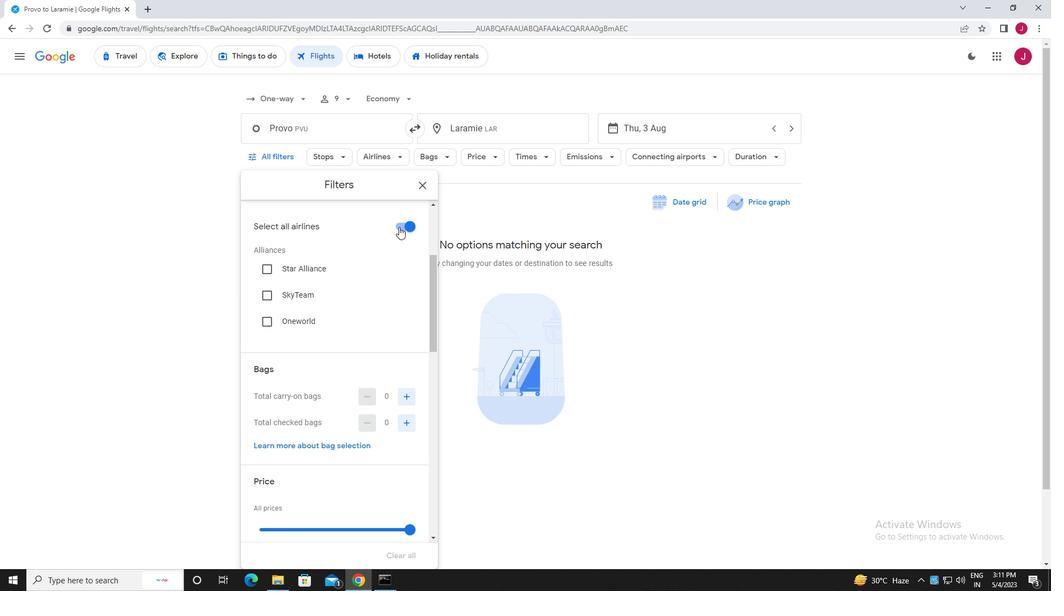 
Action: Mouse moved to (351, 249)
Screenshot: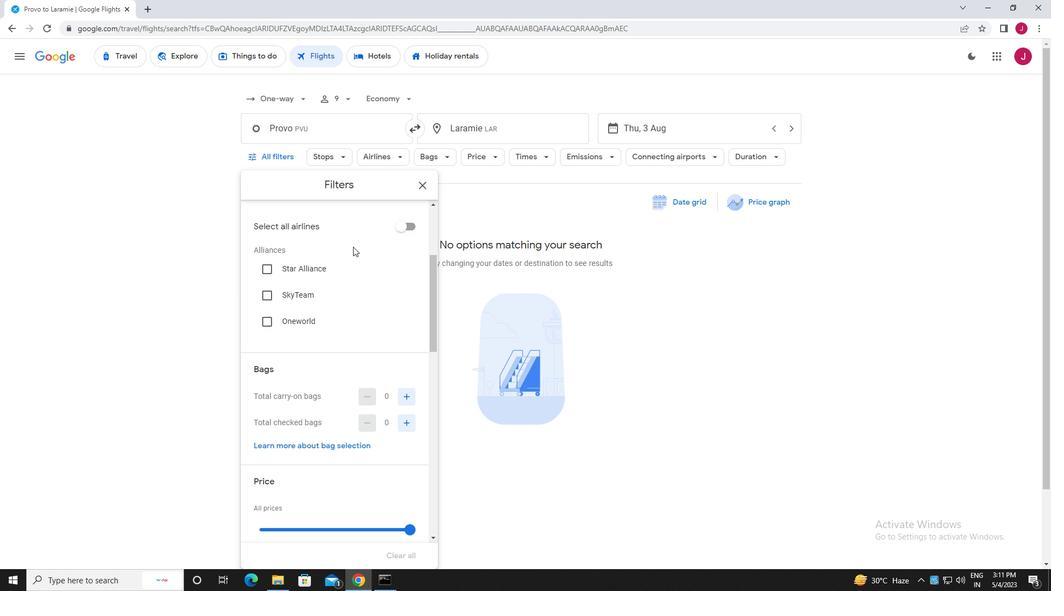 
Action: Mouse scrolled (351, 248) with delta (0, 0)
Screenshot: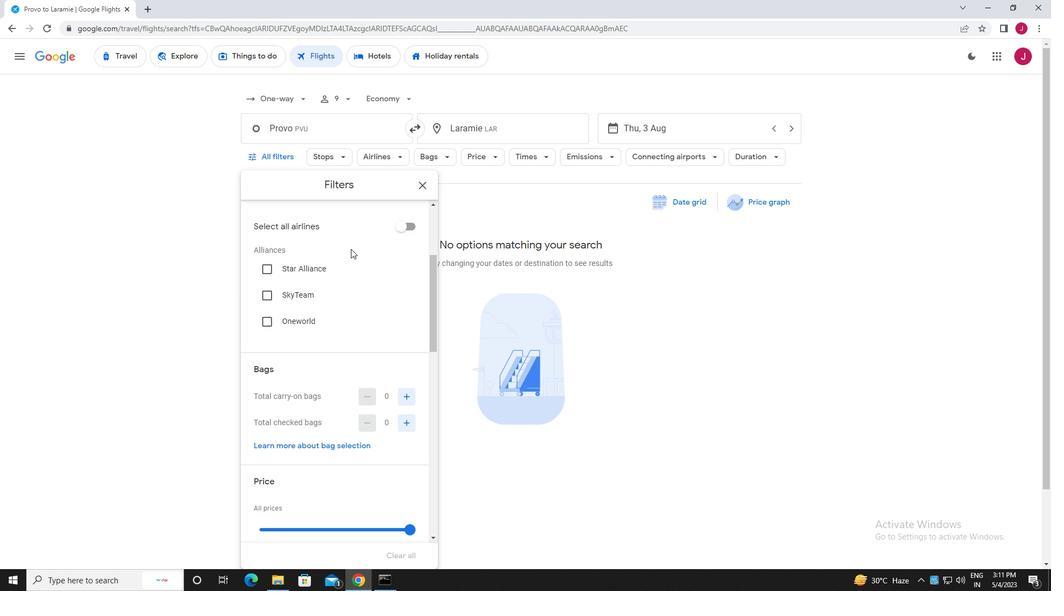 
Action: Mouse moved to (351, 249)
Screenshot: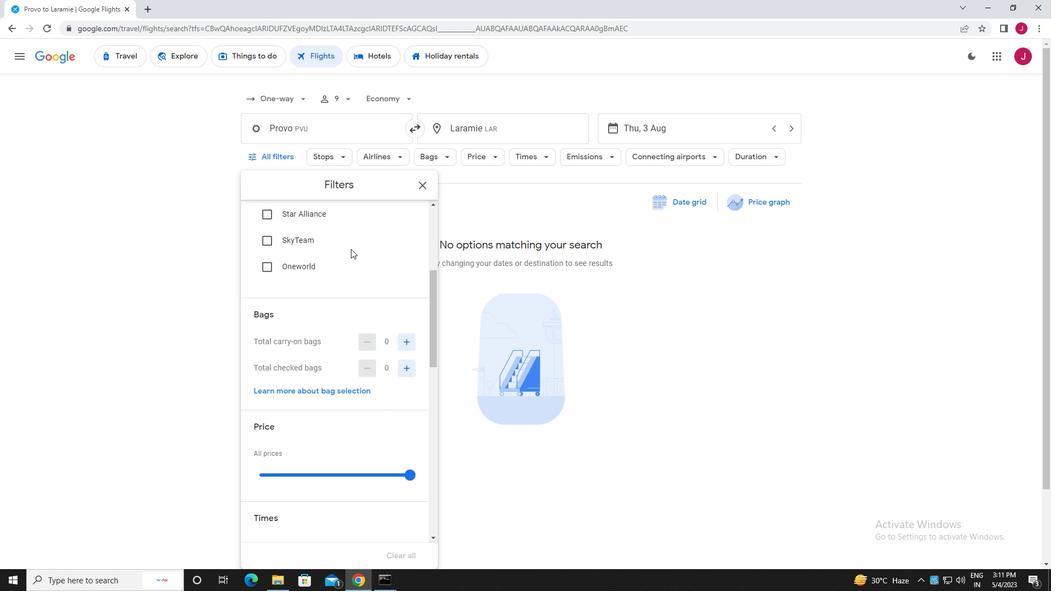 
Action: Mouse scrolled (351, 248) with delta (0, 0)
Screenshot: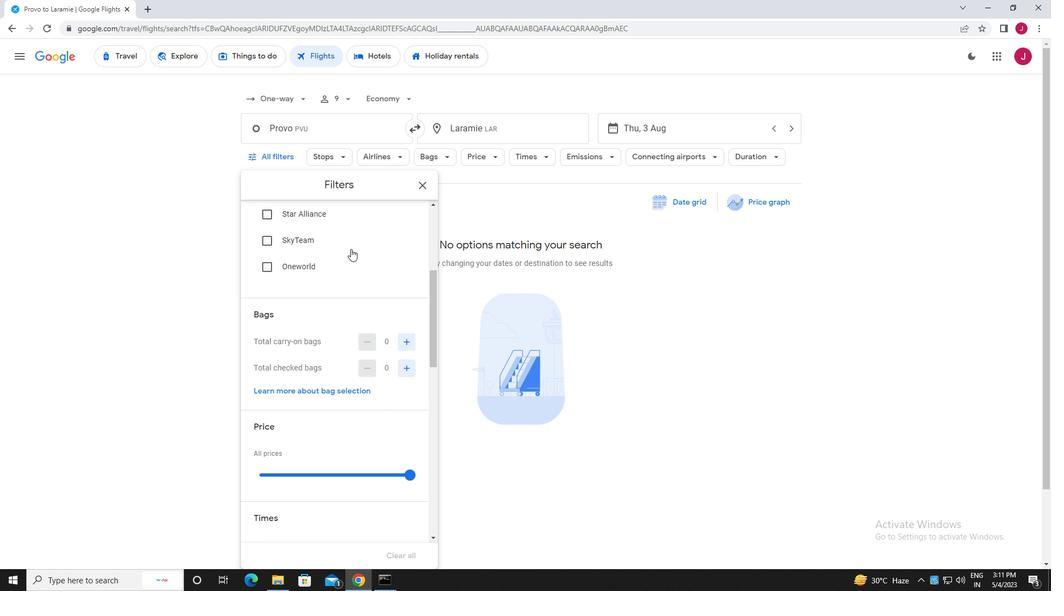 
Action: Mouse scrolled (351, 248) with delta (0, 0)
Screenshot: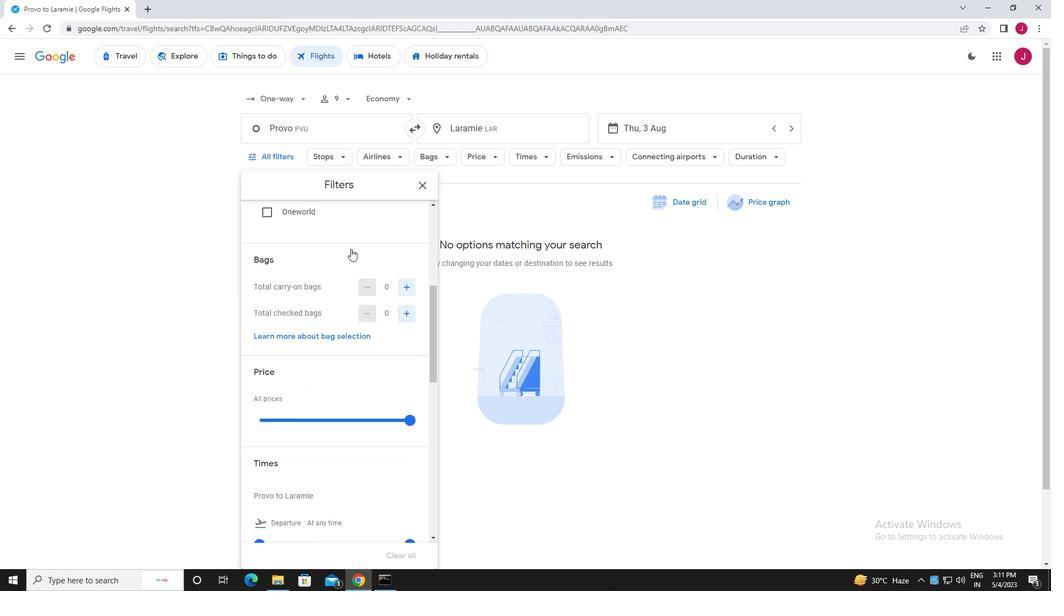 
Action: Mouse moved to (405, 262)
Screenshot: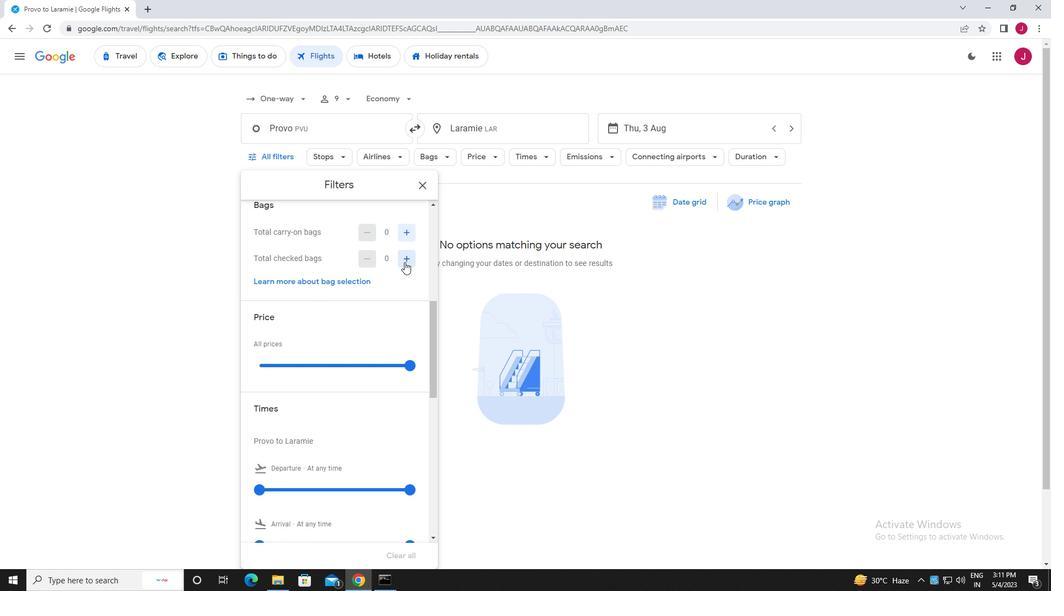 
Action: Mouse pressed left at (405, 262)
Screenshot: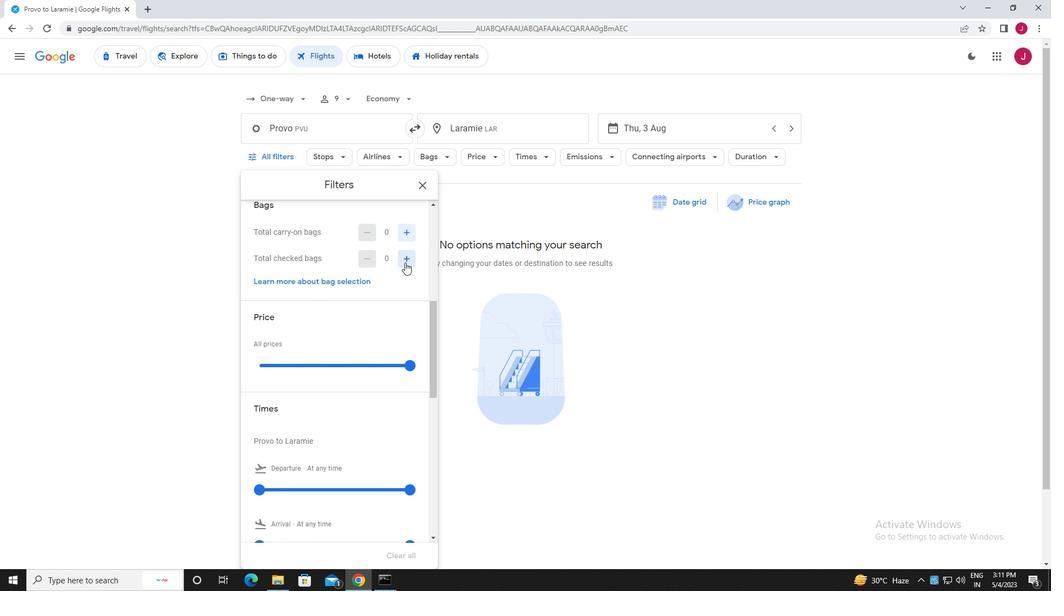 
Action: Mouse moved to (405, 262)
Screenshot: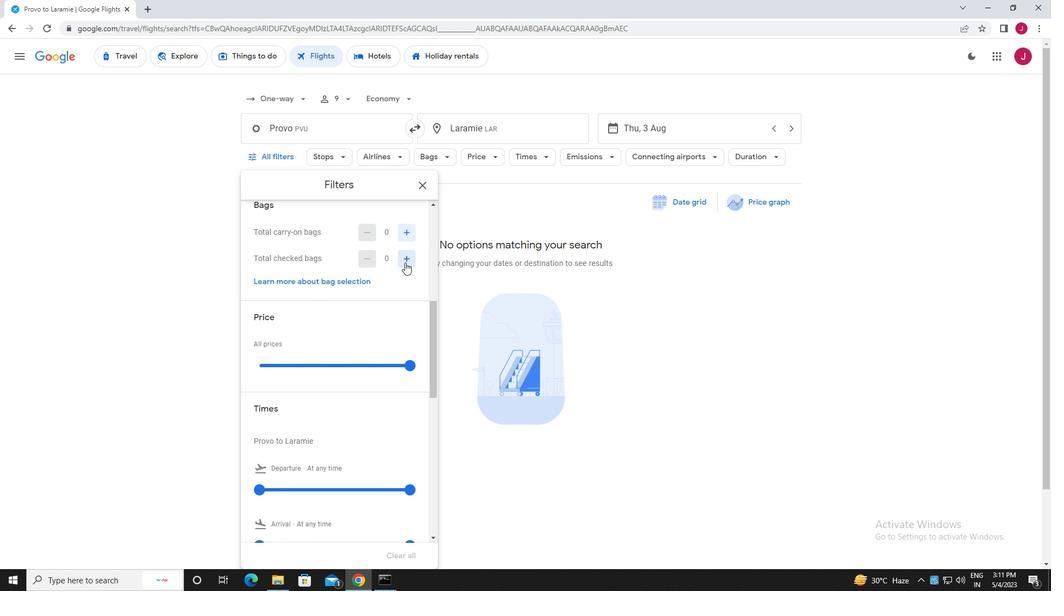 
Action: Mouse pressed left at (405, 262)
Screenshot: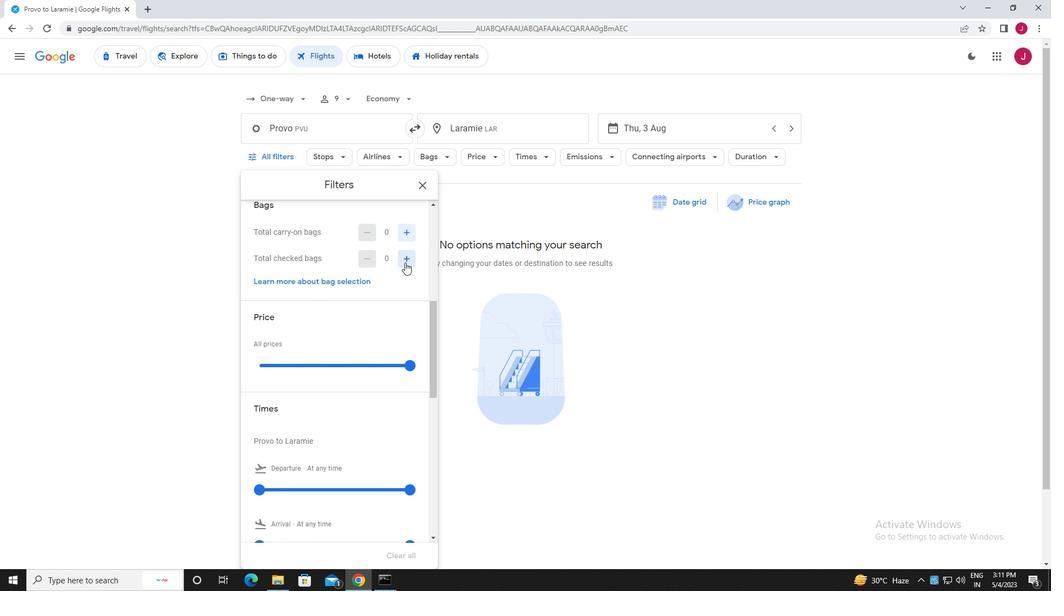 
Action: Mouse pressed left at (405, 262)
Screenshot: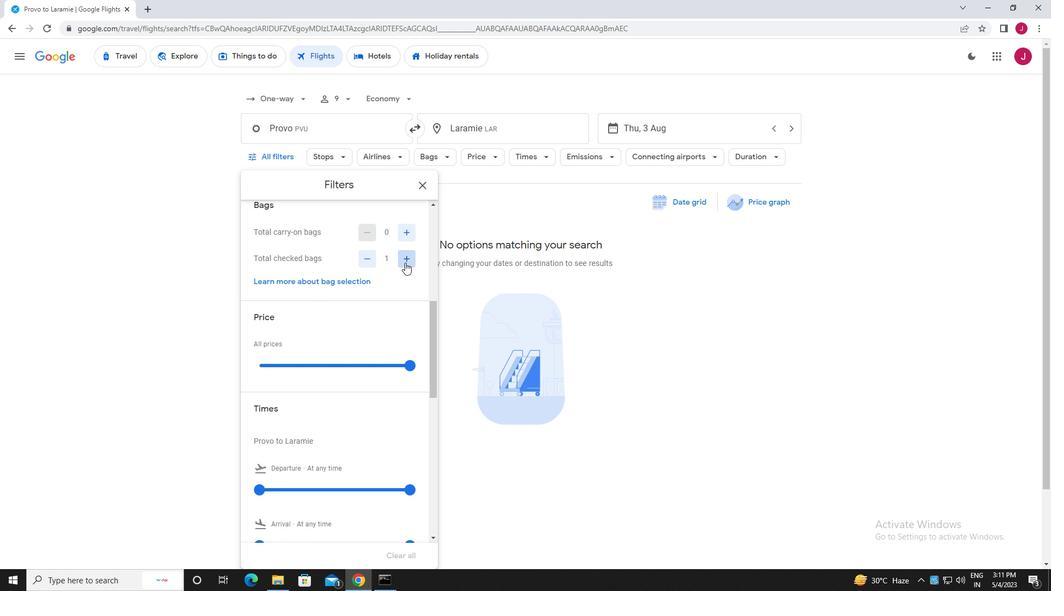 
Action: Mouse pressed left at (405, 262)
Screenshot: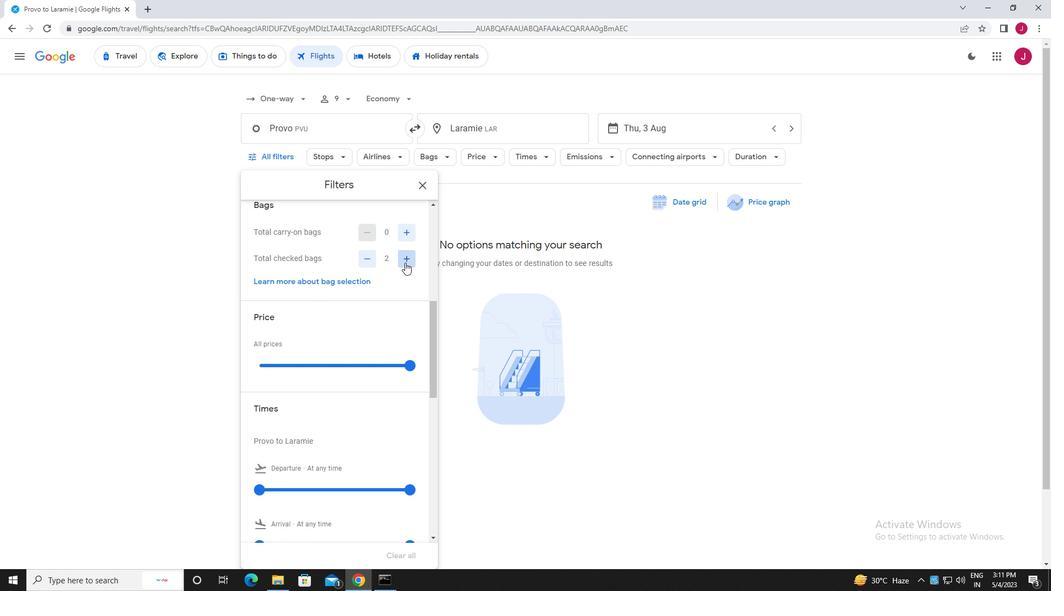
Action: Mouse pressed left at (405, 262)
Screenshot: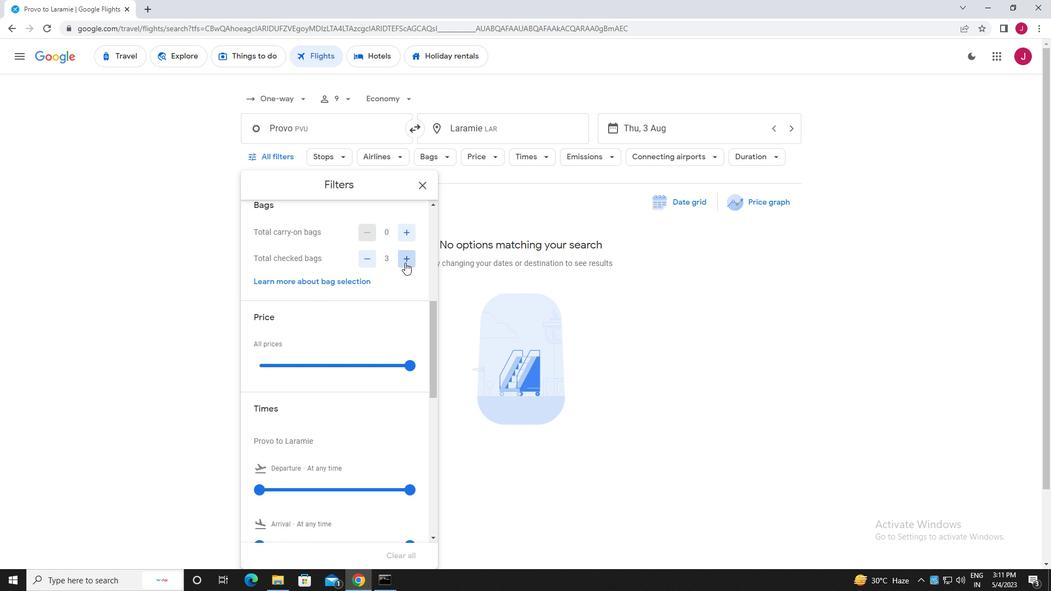 
Action: Mouse pressed left at (405, 262)
Screenshot: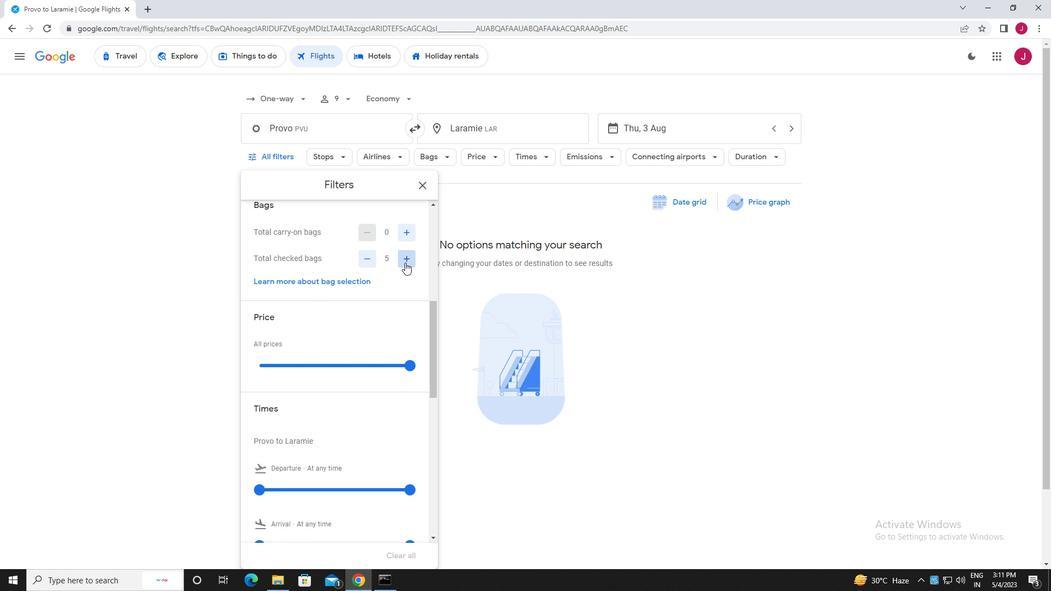 
Action: Mouse pressed left at (405, 262)
Screenshot: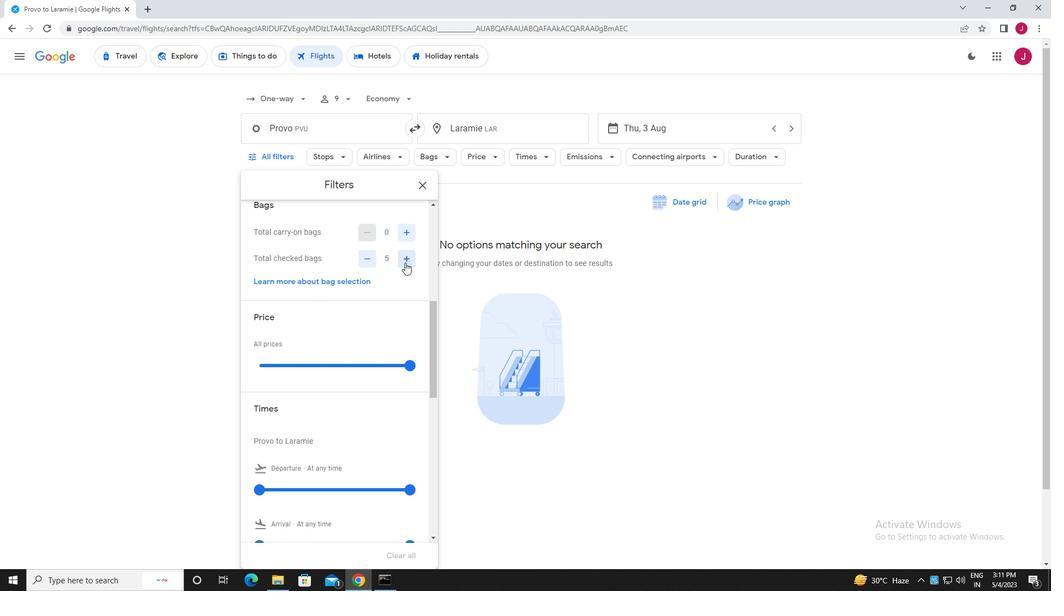 
Action: Mouse pressed left at (405, 262)
Screenshot: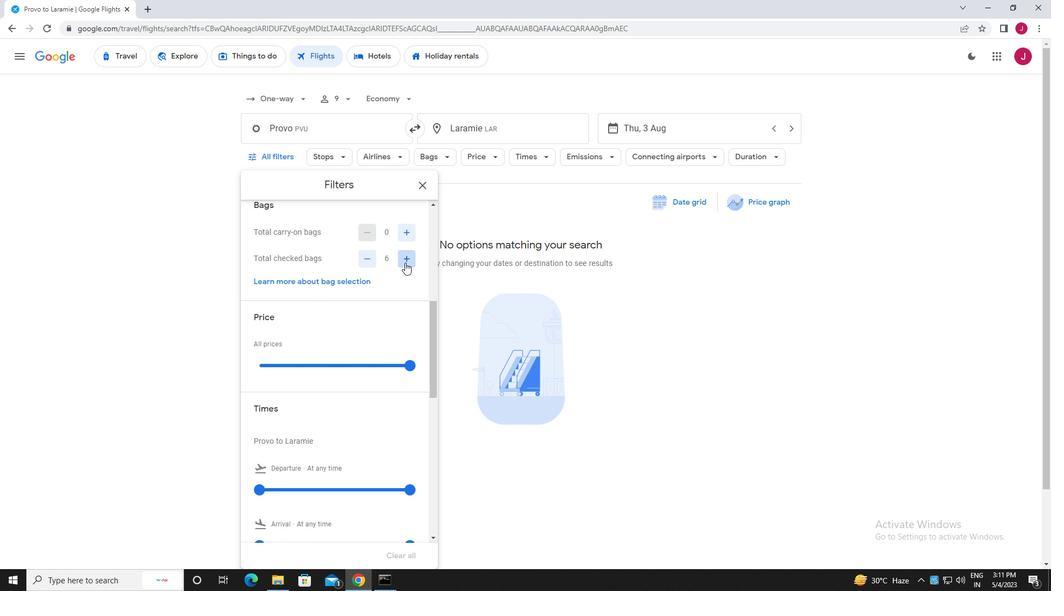
Action: Mouse pressed left at (405, 262)
Screenshot: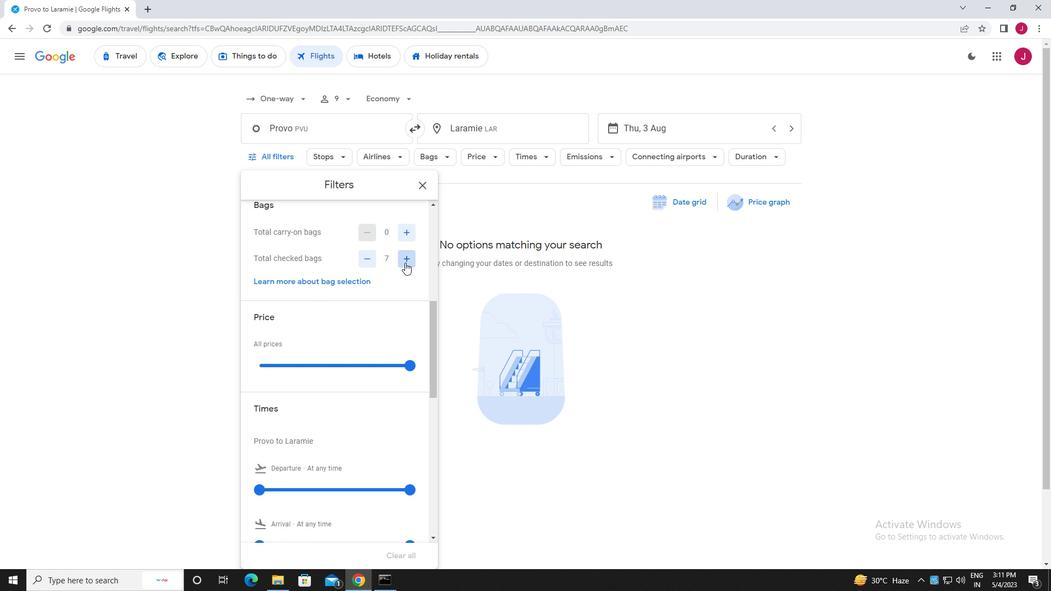 
Action: Mouse moved to (405, 262)
Screenshot: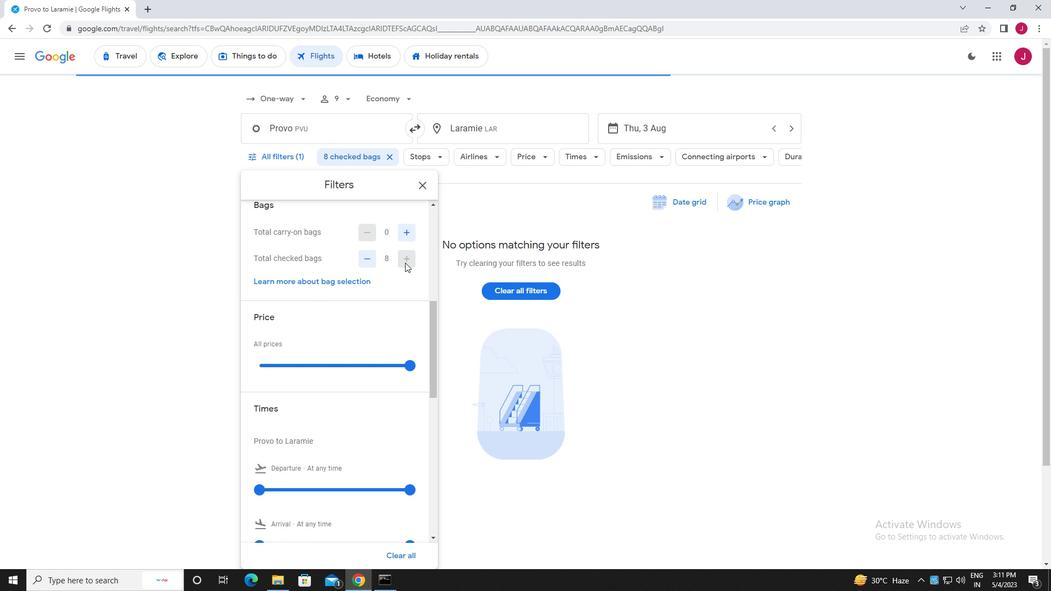 
Action: Mouse scrolled (405, 262) with delta (0, 0)
Screenshot: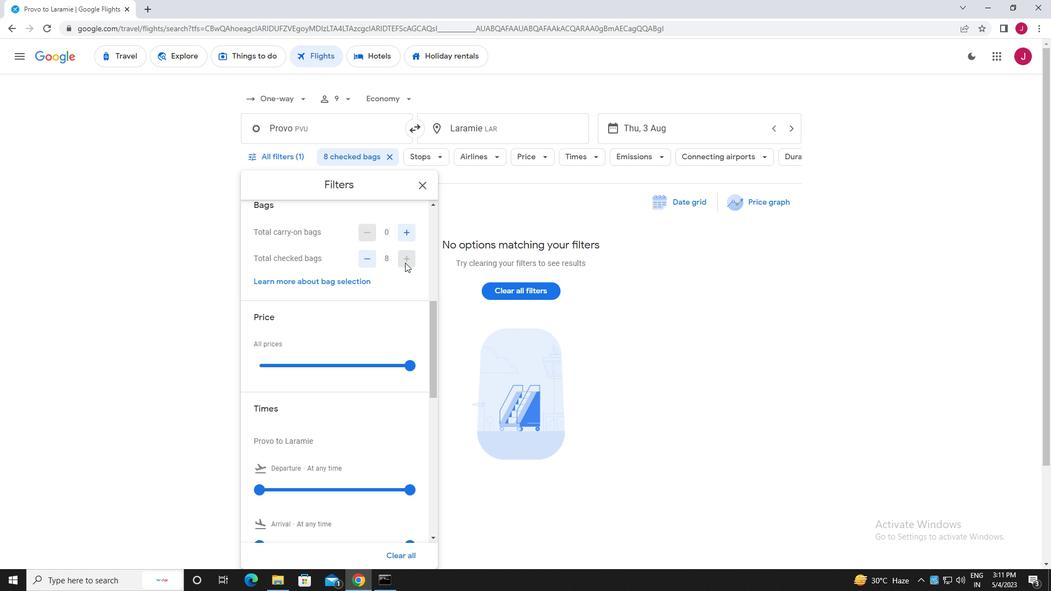 
Action: Mouse moved to (408, 307)
Screenshot: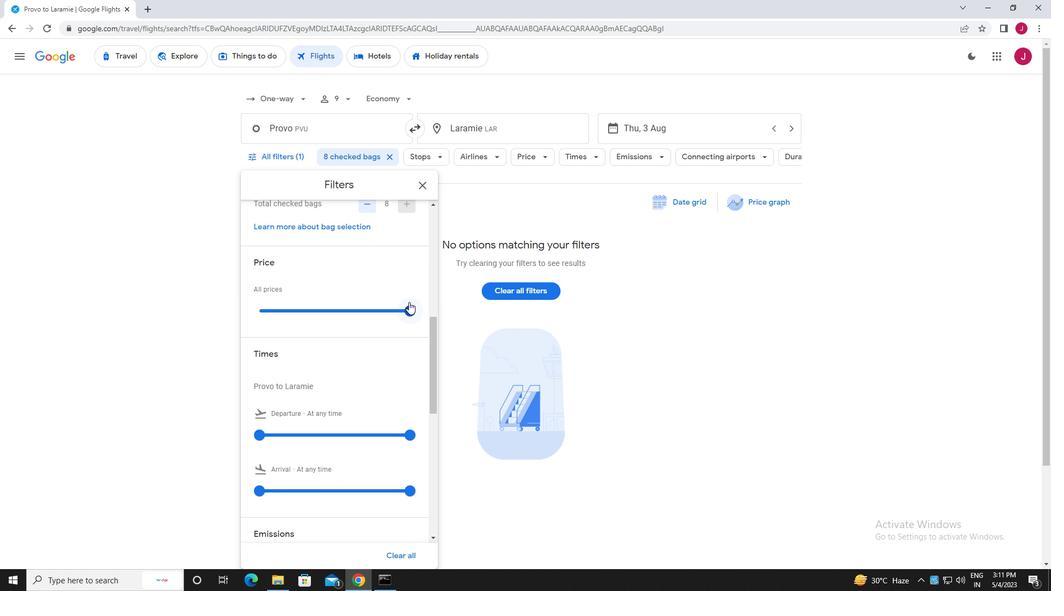 
Action: Mouse pressed left at (408, 307)
Screenshot: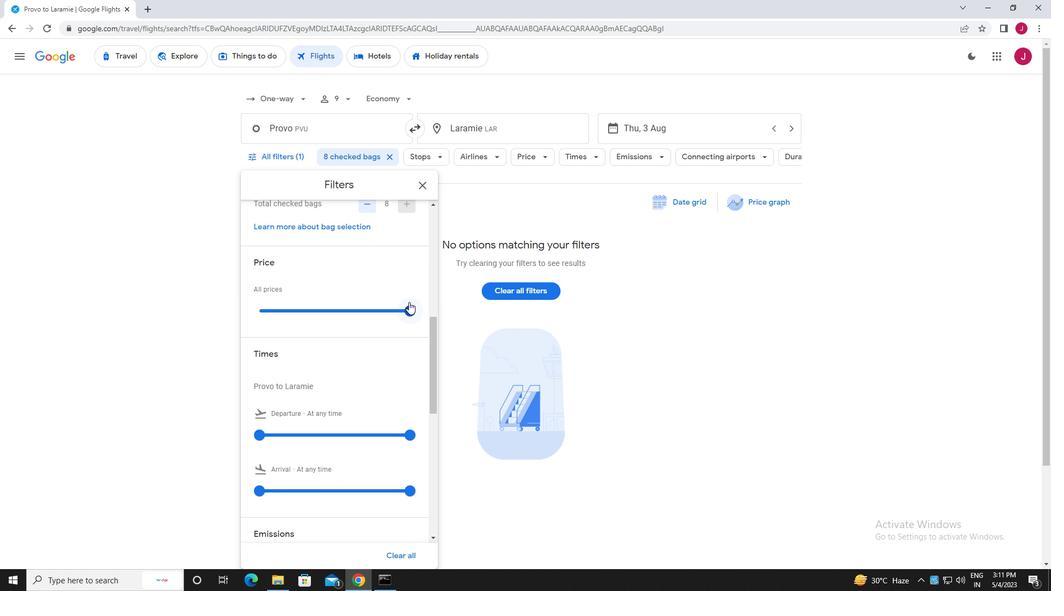 
Action: Mouse moved to (410, 307)
Screenshot: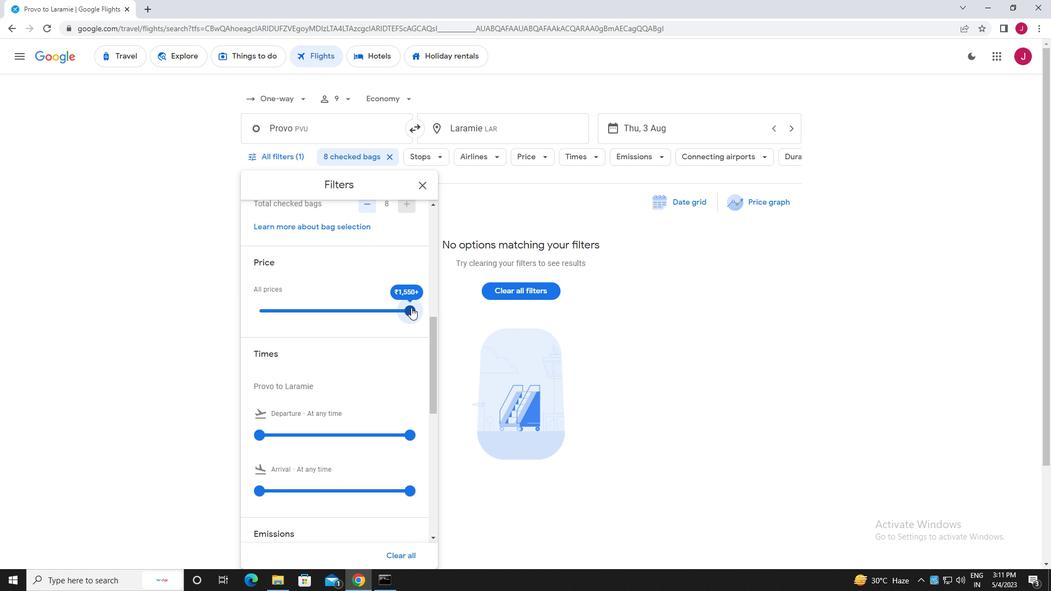 
Action: Mouse scrolled (410, 307) with delta (0, 0)
Screenshot: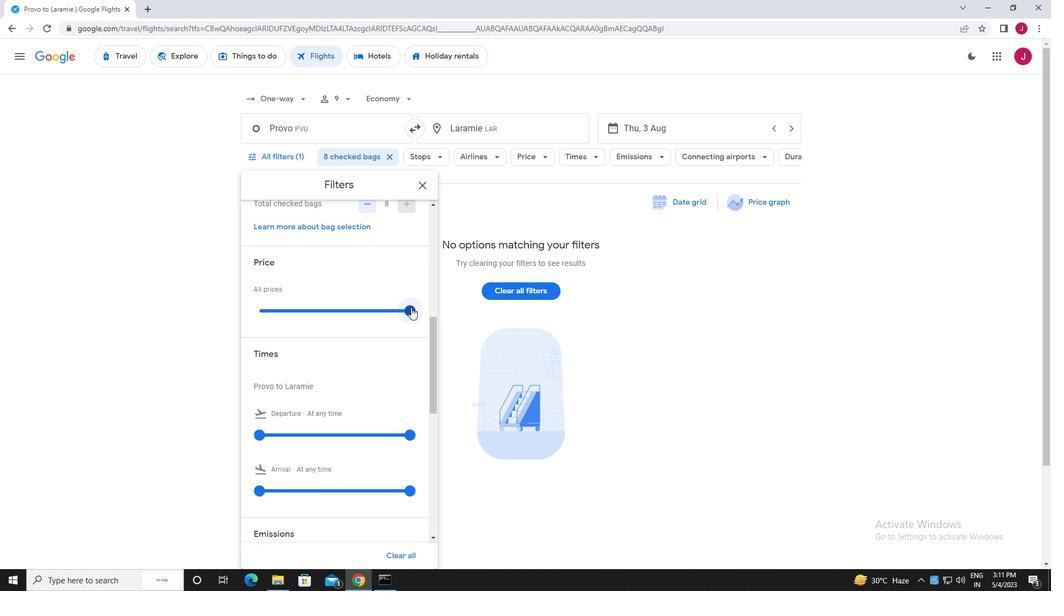 
Action: Mouse moved to (409, 306)
Screenshot: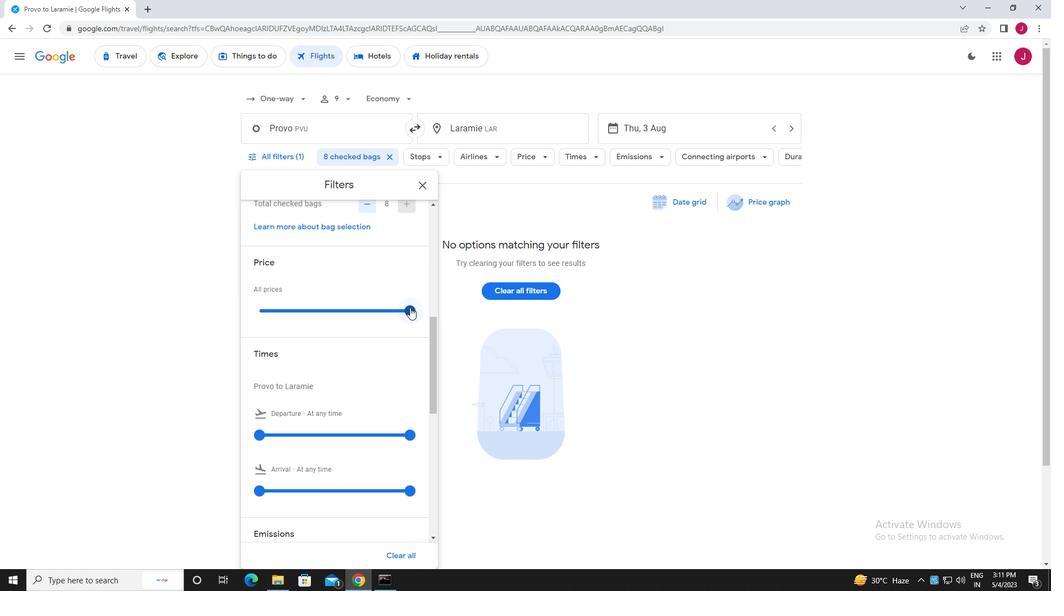 
Action: Mouse scrolled (409, 306) with delta (0, 0)
Screenshot: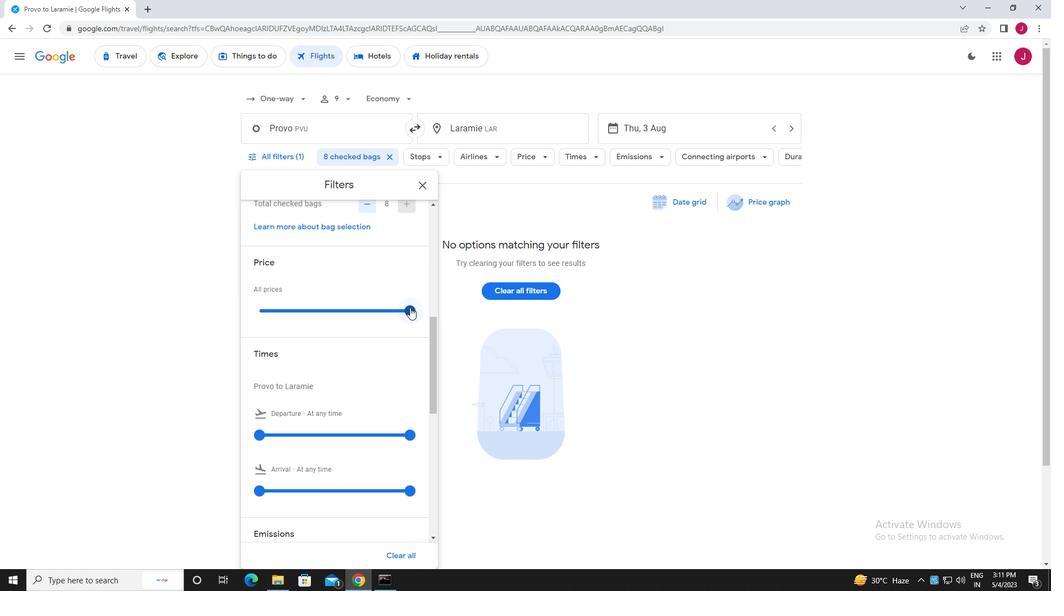 
Action: Mouse moved to (260, 324)
Screenshot: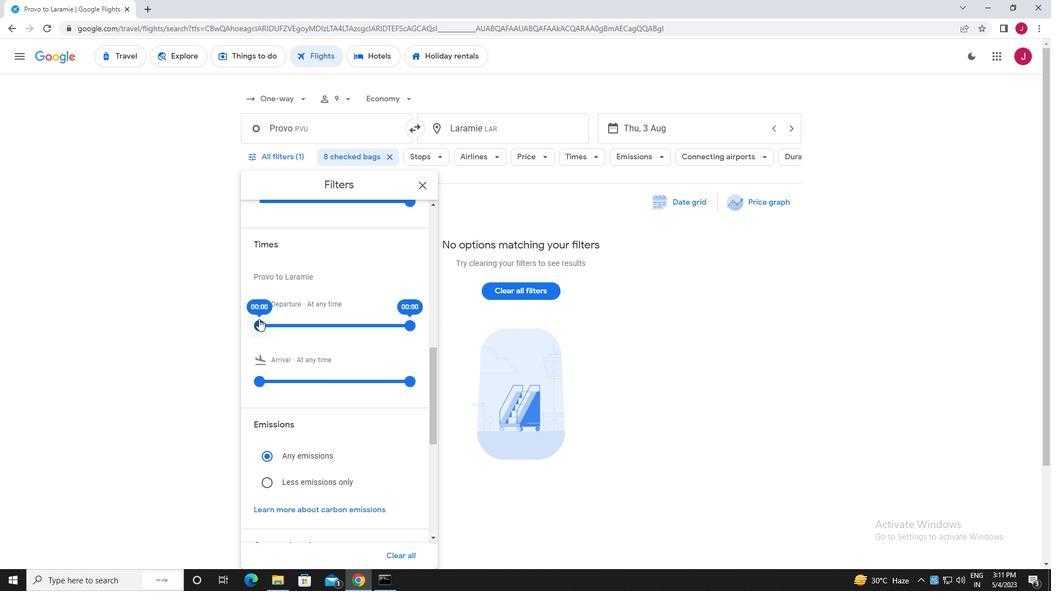 
Action: Mouse pressed left at (260, 324)
Screenshot: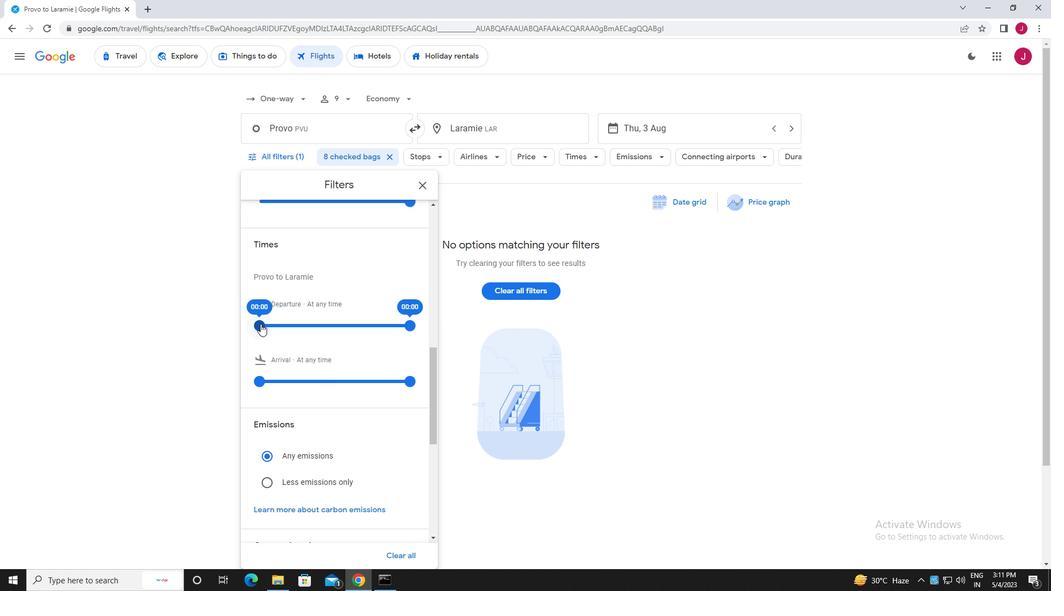 
Action: Mouse moved to (410, 326)
Screenshot: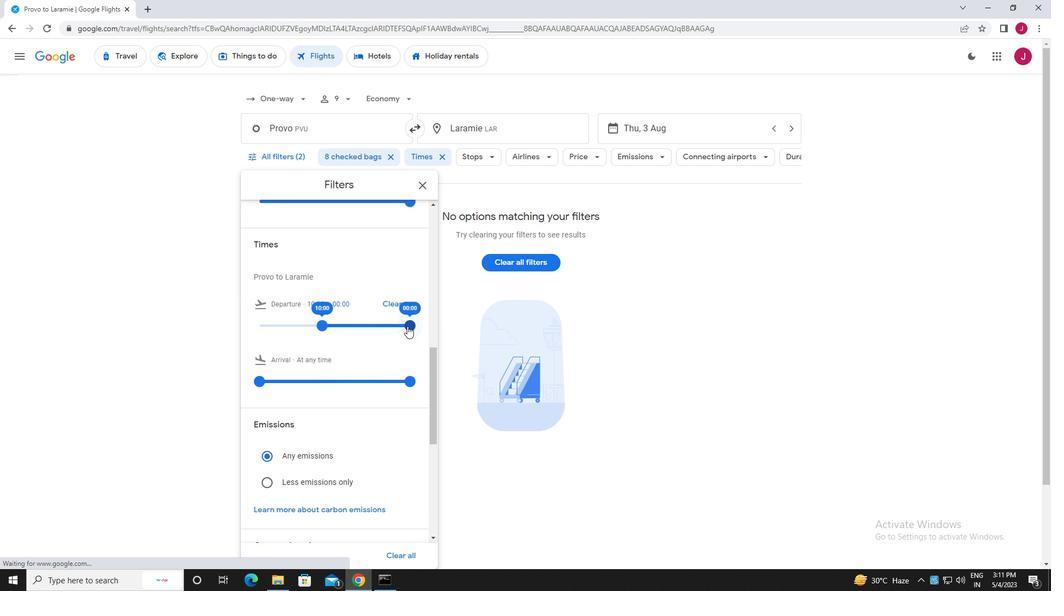 
Action: Mouse pressed left at (410, 326)
Screenshot: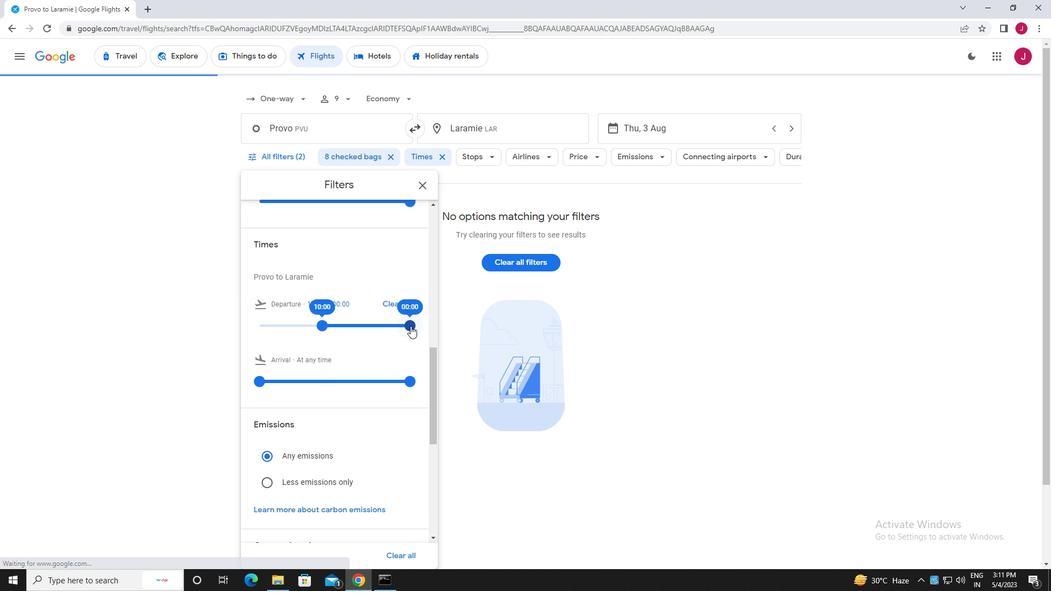 
Action: Mouse moved to (425, 185)
Screenshot: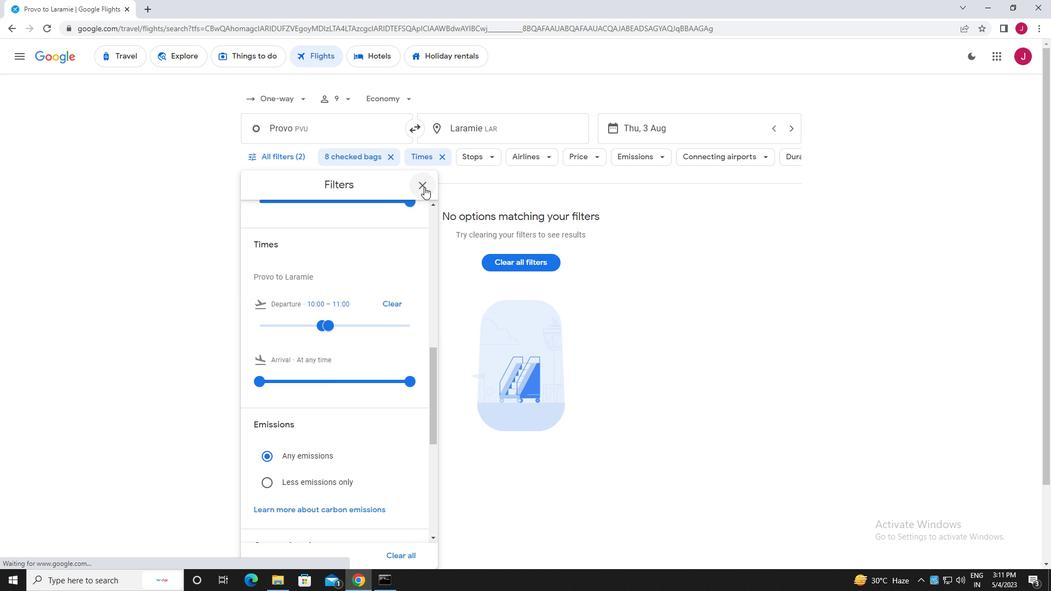 
Action: Mouse pressed left at (425, 185)
Screenshot: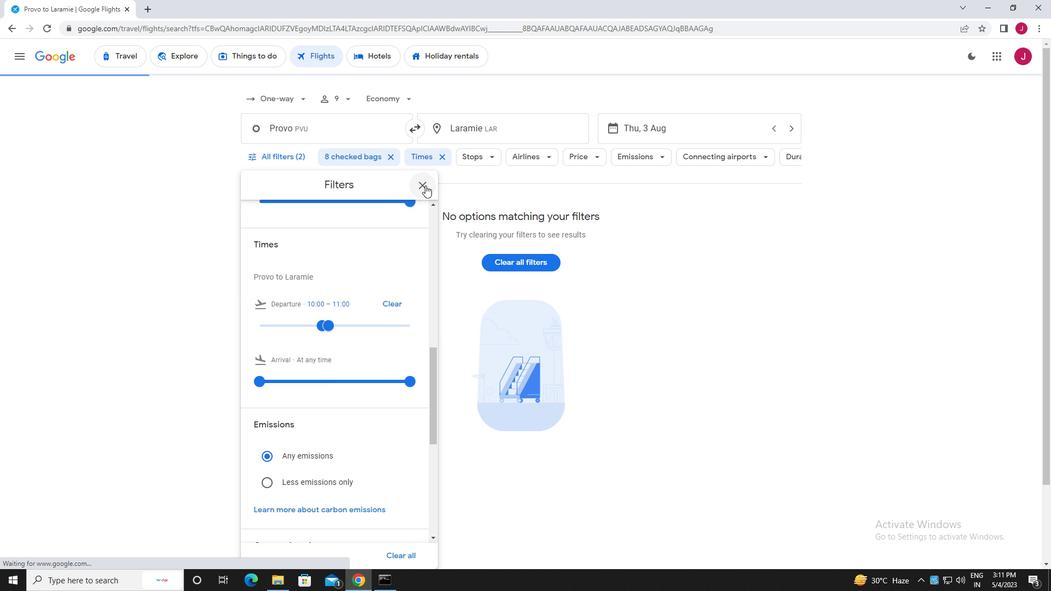 
Action: Mouse moved to (424, 186)
Screenshot: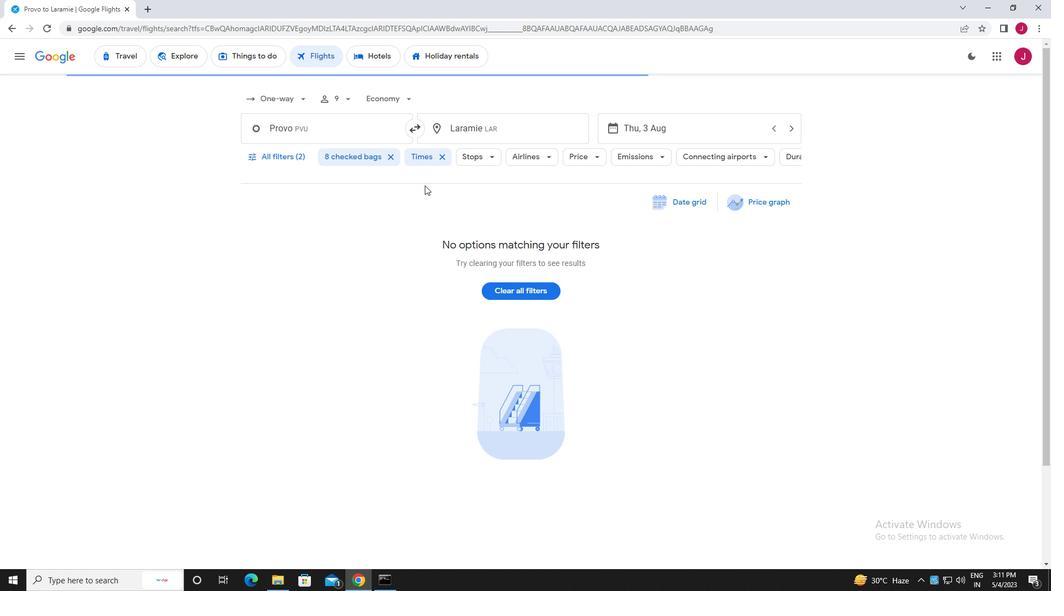 
